 Task: Get the current traffic updates for Joshua Tree National Park.
Action: Key pressed <Key.caps_lock>J<Key.caps_lock>oshua<Key.space><Key.caps_lock>T<Key.caps_lock>ree<Key.space><Key.caps_lock>N<Key.caps_lock>t<Key.backspace>ational<Key.space><Key.caps_lock>P<Key.caps_lock>arkj<Key.backspace><Key.backspace>k
Screenshot: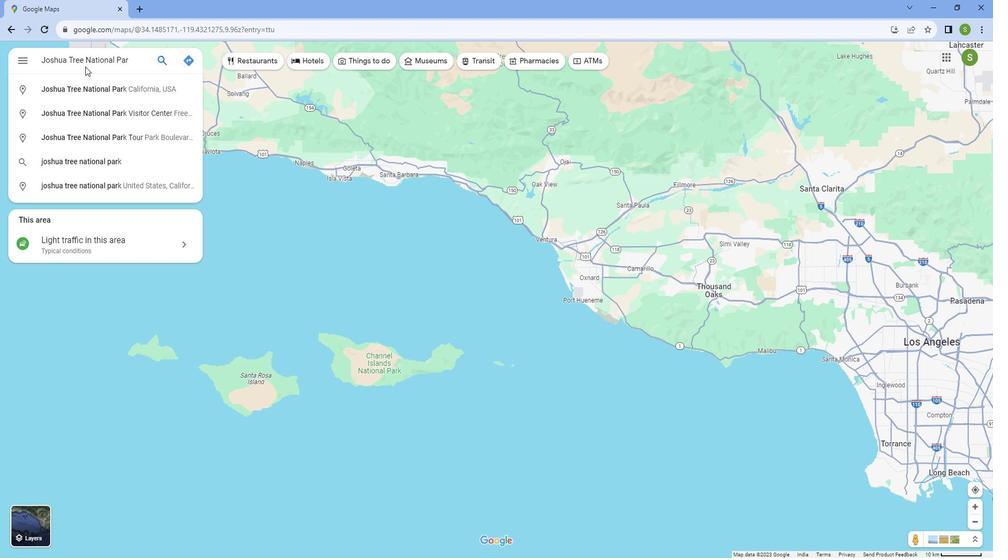 
Action: Mouse moved to (108, 82)
Screenshot: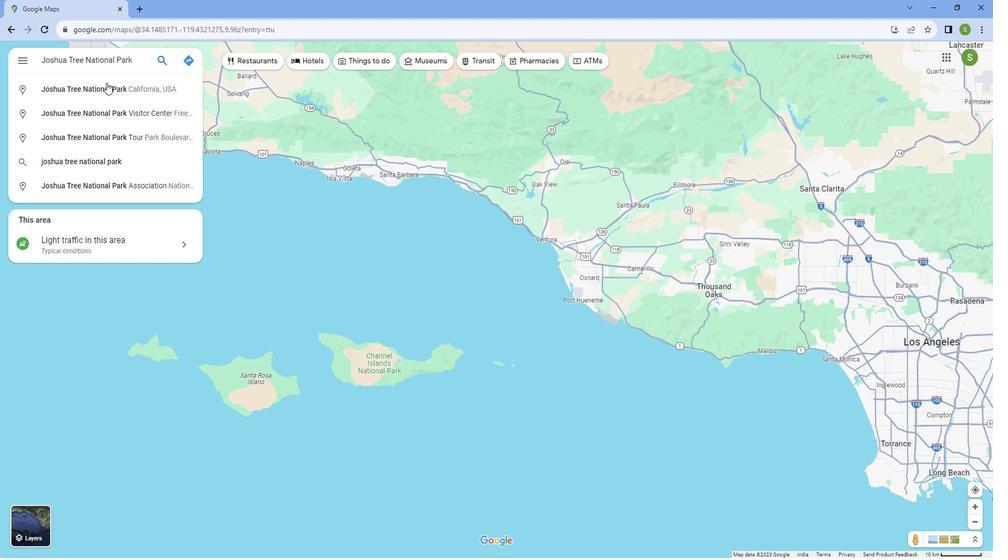 
Action: Mouse pressed left at (108, 82)
Screenshot: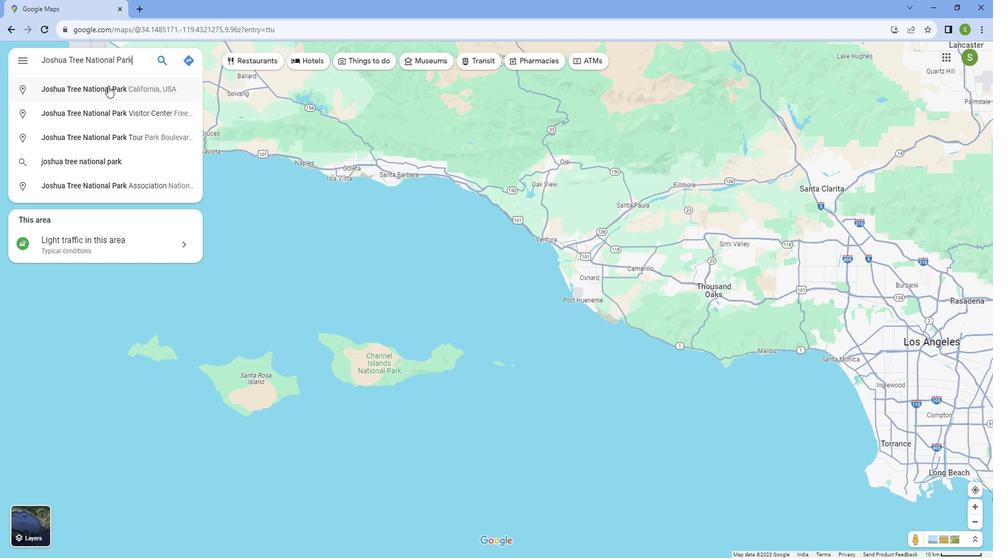
Action: Mouse moved to (117, 125)
Screenshot: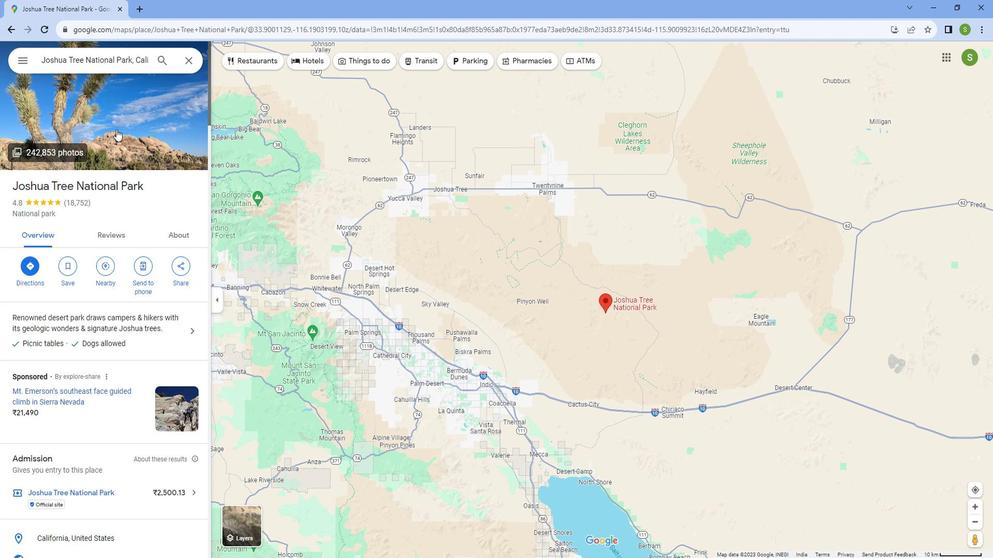 
Action: Mouse scrolled (117, 125) with delta (0, 0)
Screenshot: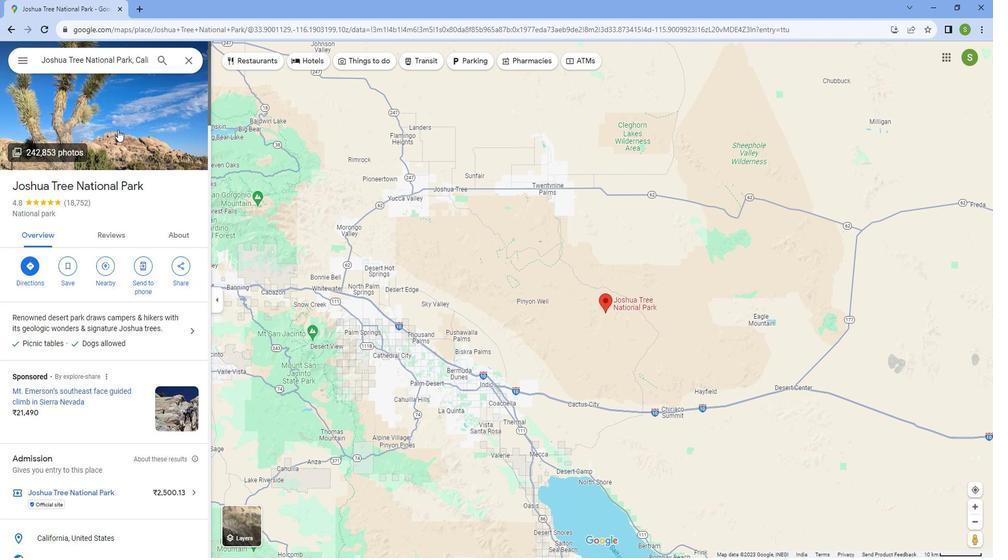 
Action: Mouse moved to (315, 498)
Screenshot: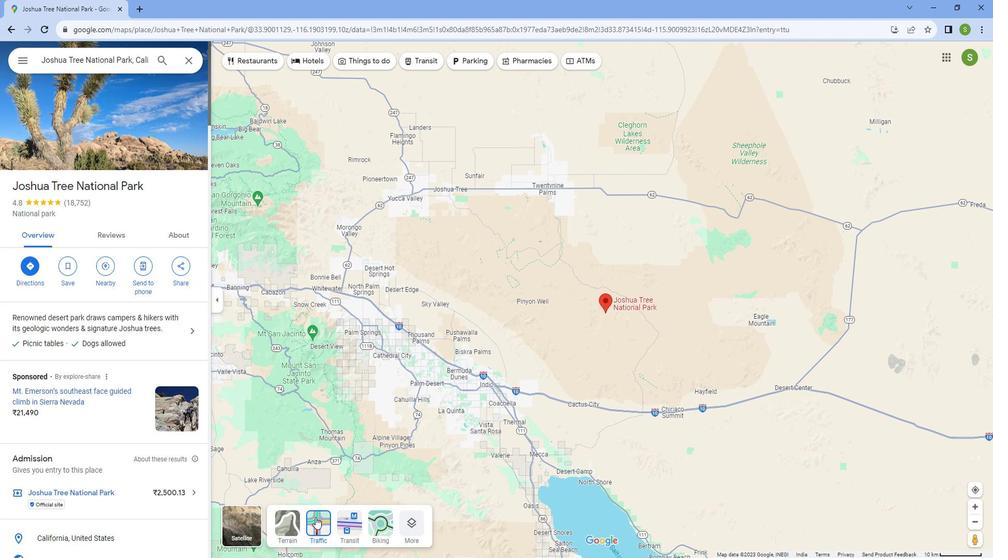 
Action: Mouse pressed left at (315, 498)
Screenshot: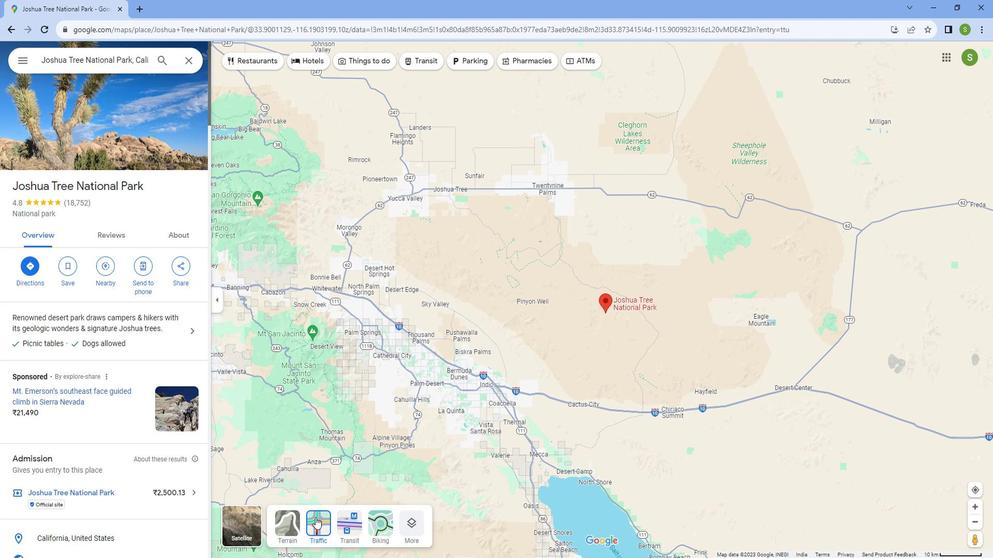
Action: Mouse moved to (330, 485)
Screenshot: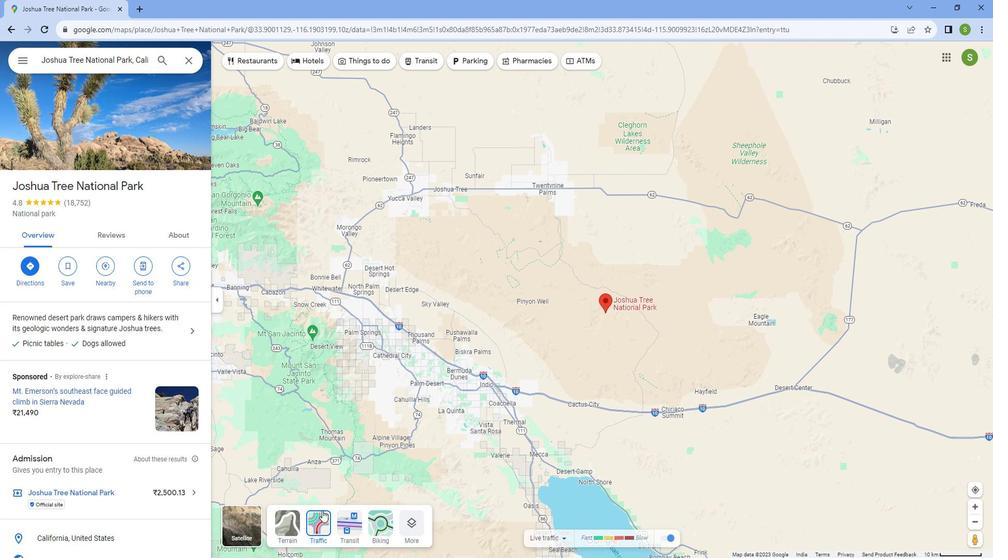 
Action: Mouse scrolled (330, 485) with delta (0, 0)
Screenshot: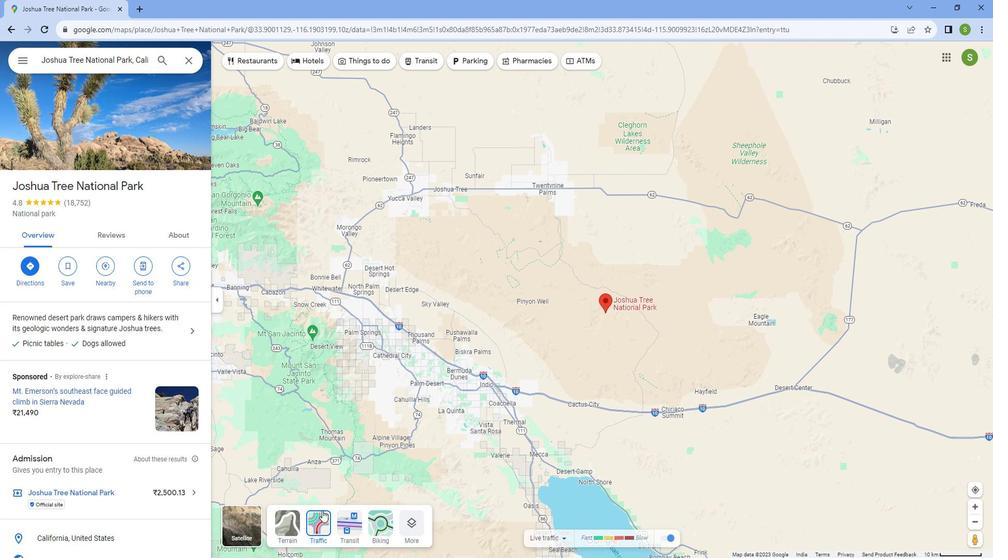
Action: Mouse moved to (493, 335)
Screenshot: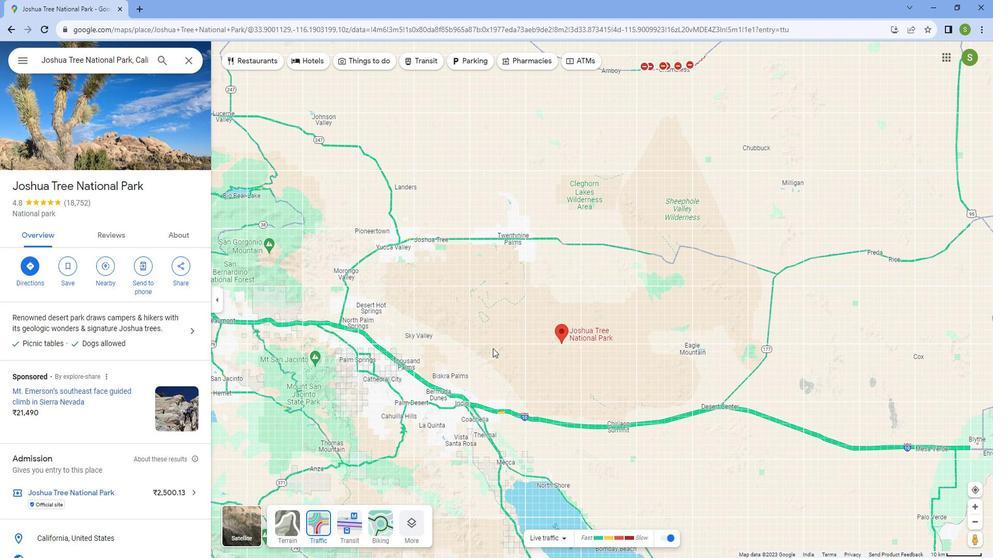 
Action: Mouse scrolled (493, 334) with delta (0, 0)
Screenshot: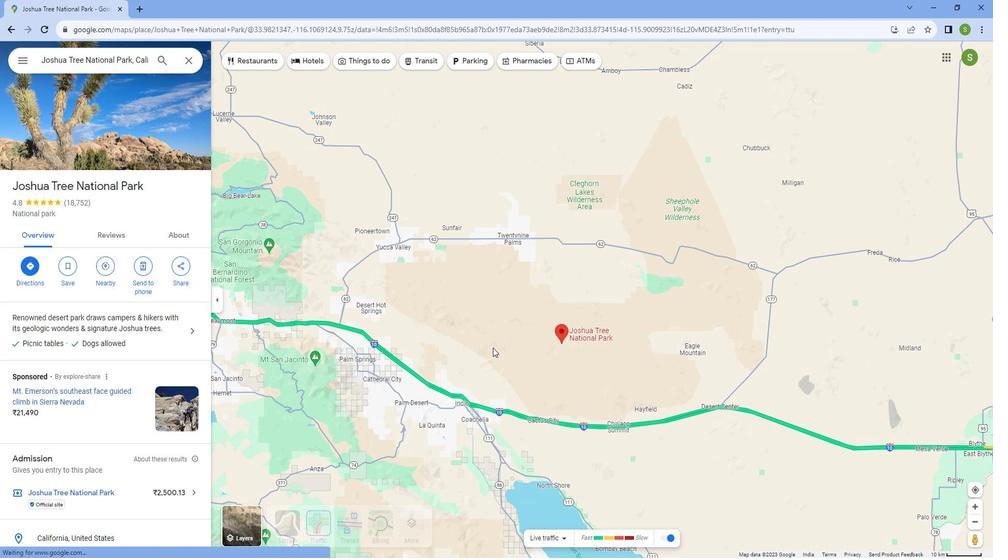 
Action: Mouse scrolled (493, 334) with delta (0, 0)
Screenshot: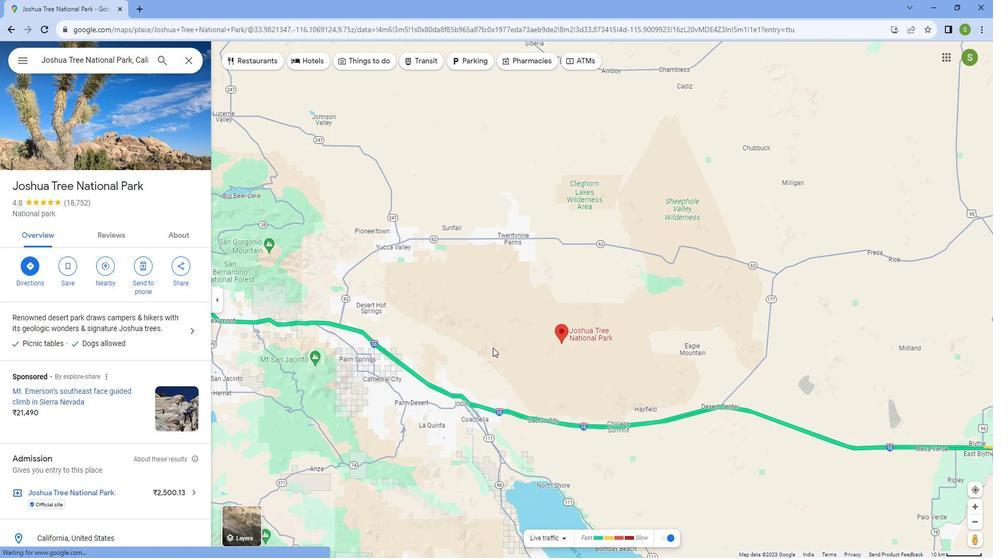 
Action: Mouse scrolled (493, 334) with delta (0, 0)
Screenshot: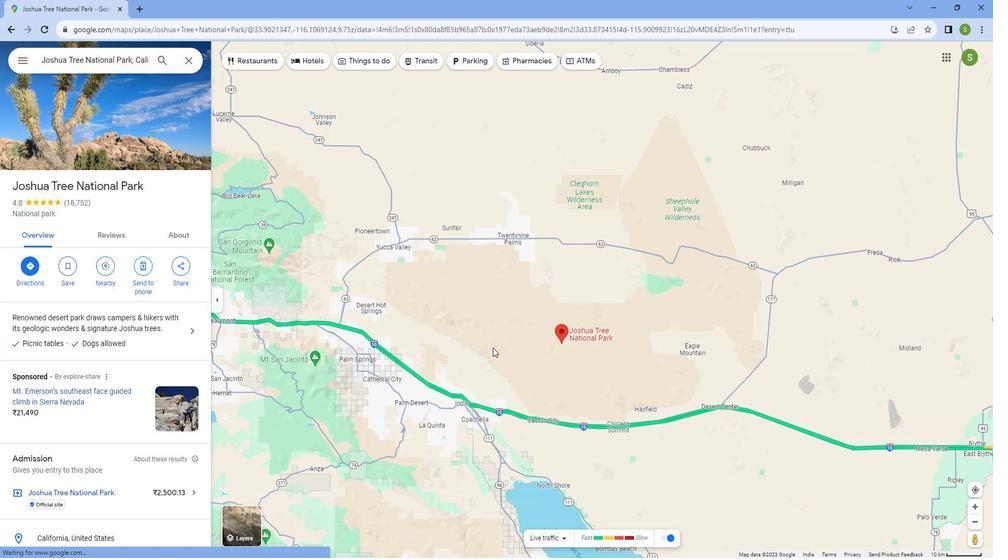 
Action: Mouse scrolled (493, 334) with delta (0, 0)
Screenshot: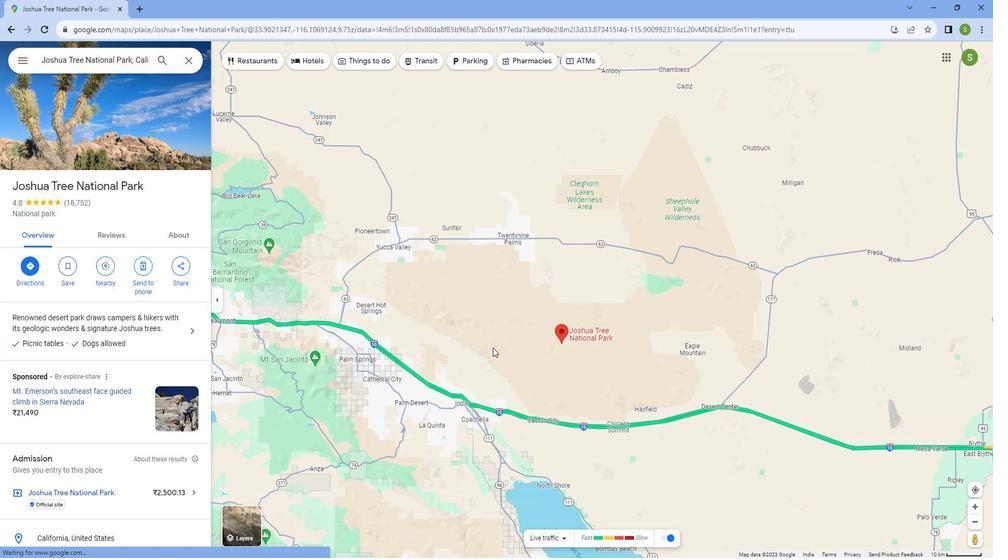 
Action: Mouse scrolled (493, 334) with delta (0, 0)
Screenshot: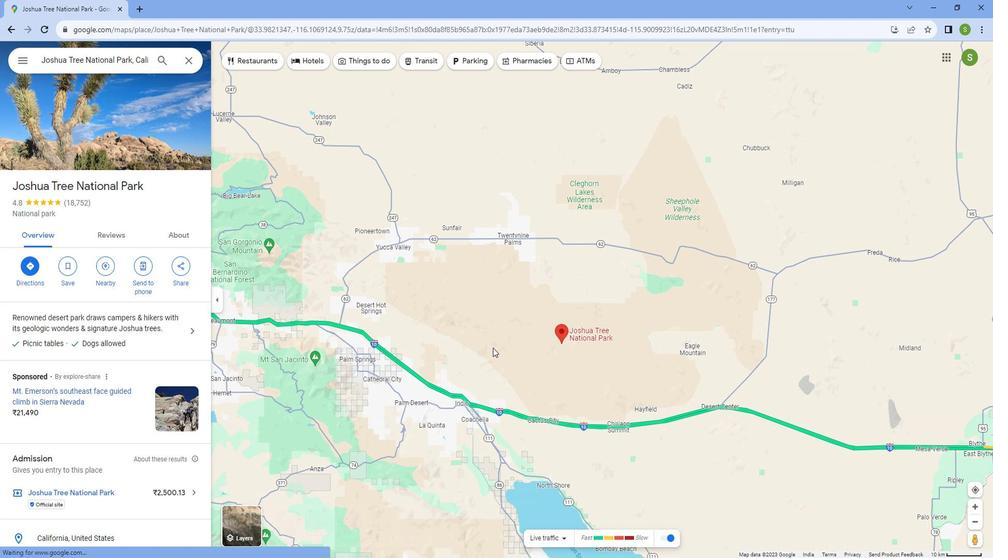 
Action: Mouse scrolled (493, 334) with delta (0, 0)
Screenshot: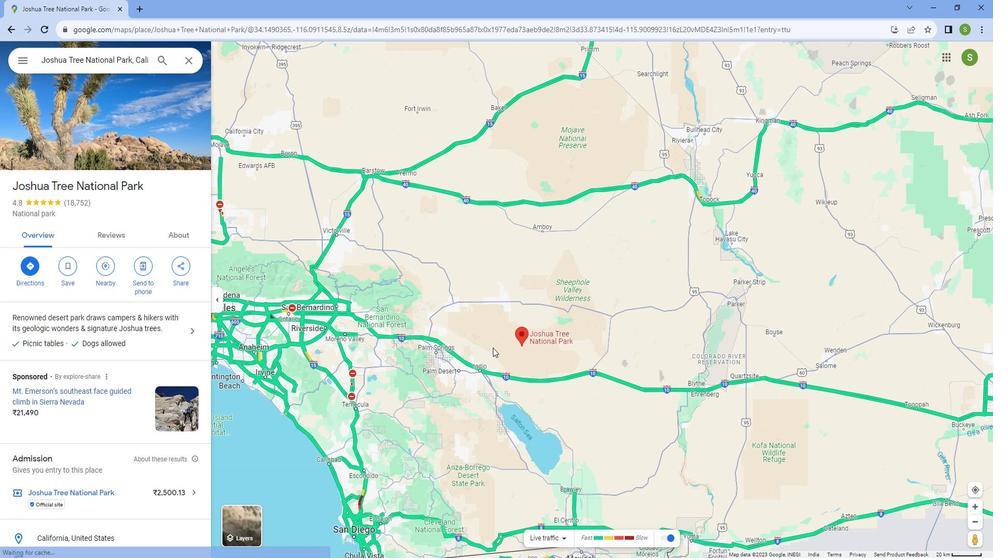 
Action: Mouse scrolled (493, 334) with delta (0, 0)
Screenshot: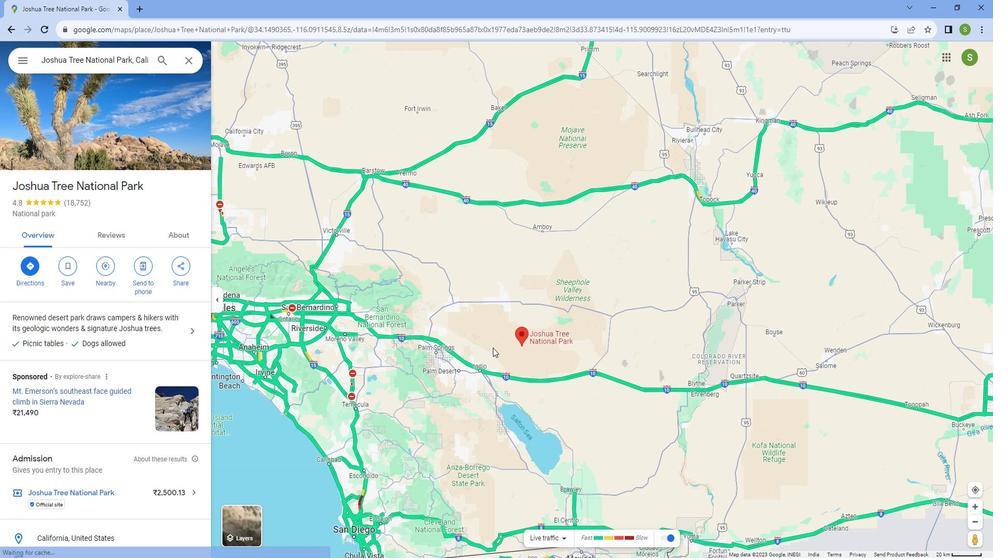 
Action: Mouse scrolled (493, 334) with delta (0, 0)
Screenshot: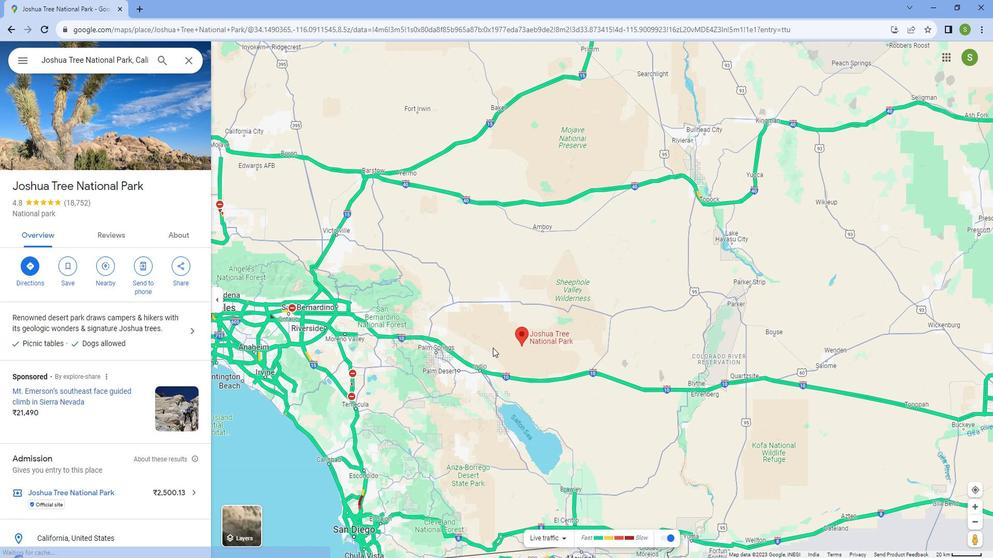 
Action: Mouse scrolled (493, 334) with delta (0, 0)
Screenshot: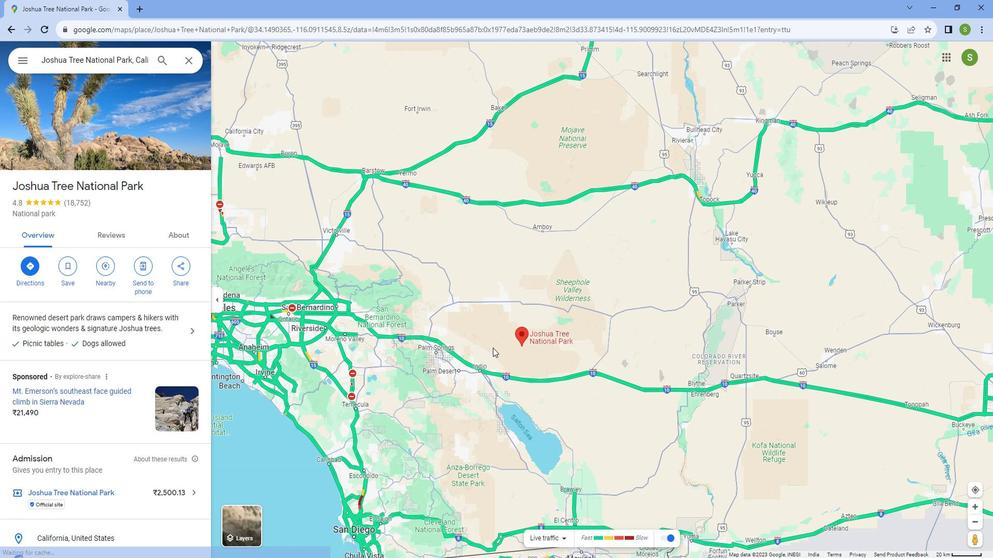 
Action: Mouse moved to (377, 317)
Screenshot: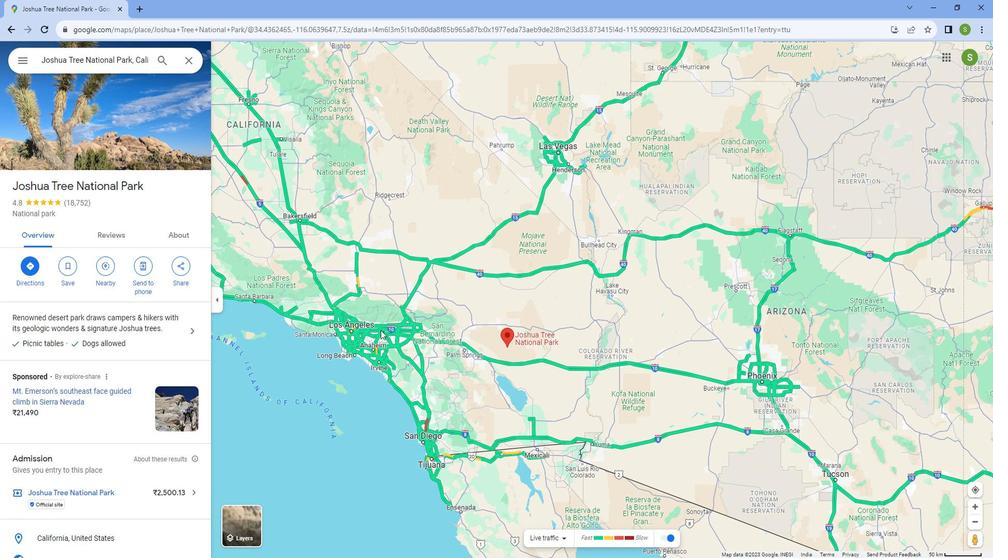 
Action: Mouse scrolled (377, 317) with delta (0, 0)
Screenshot: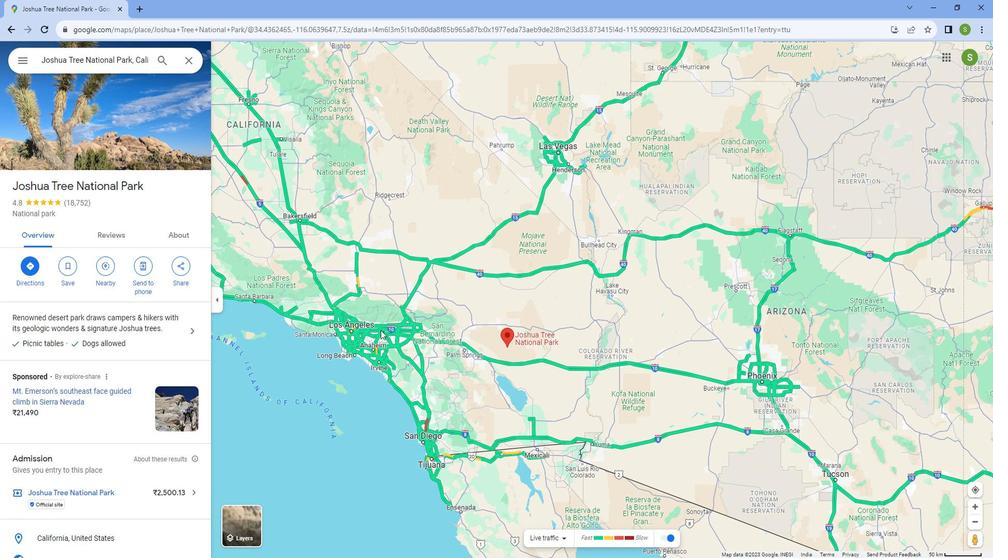 
Action: Mouse scrolled (377, 317) with delta (0, 0)
Screenshot: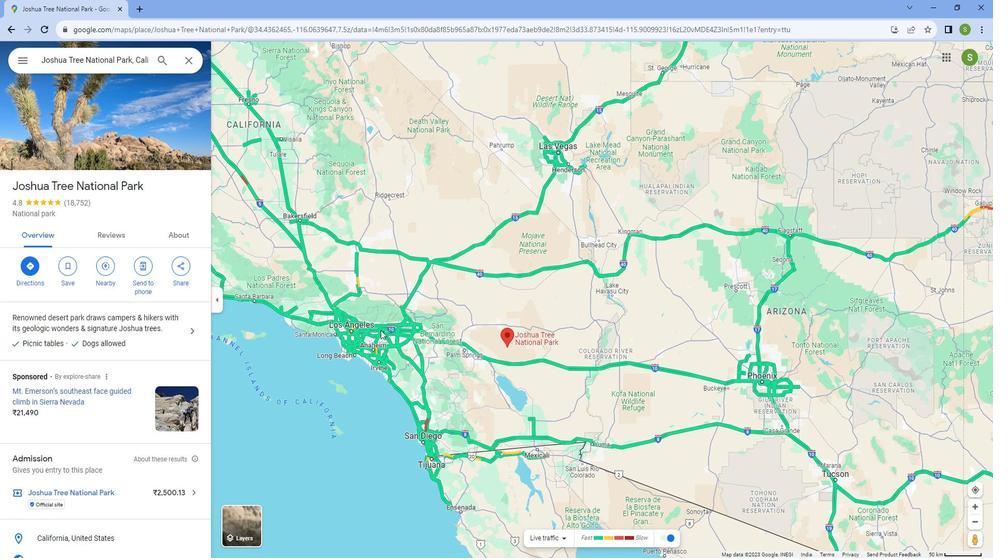 
Action: Mouse scrolled (377, 317) with delta (0, 0)
Screenshot: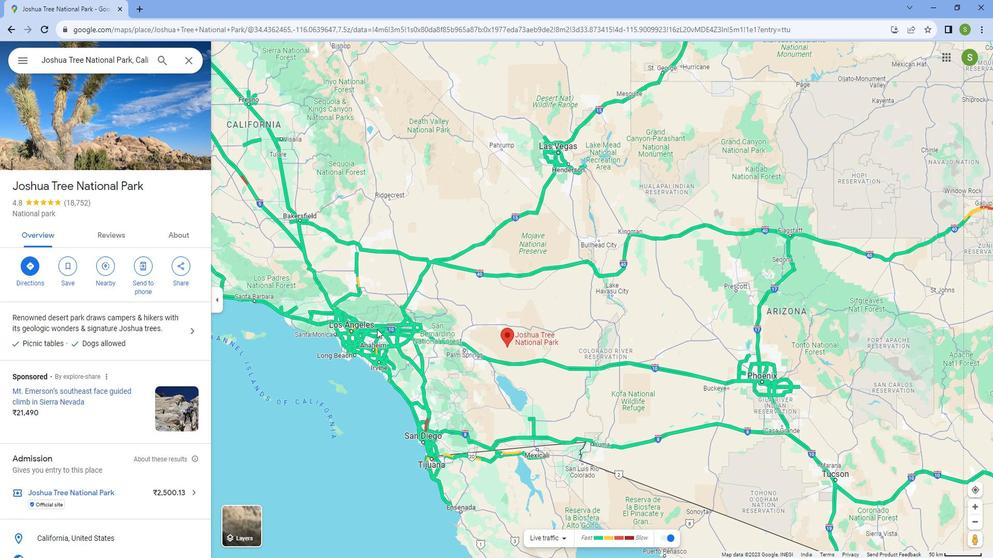 
Action: Mouse scrolled (377, 317) with delta (0, 0)
Screenshot: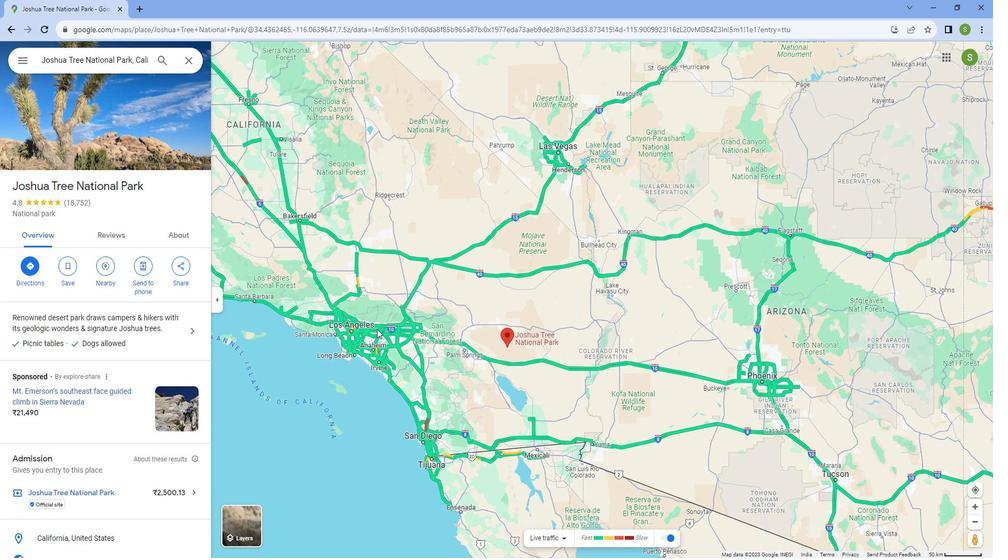 
Action: Mouse moved to (377, 317)
Screenshot: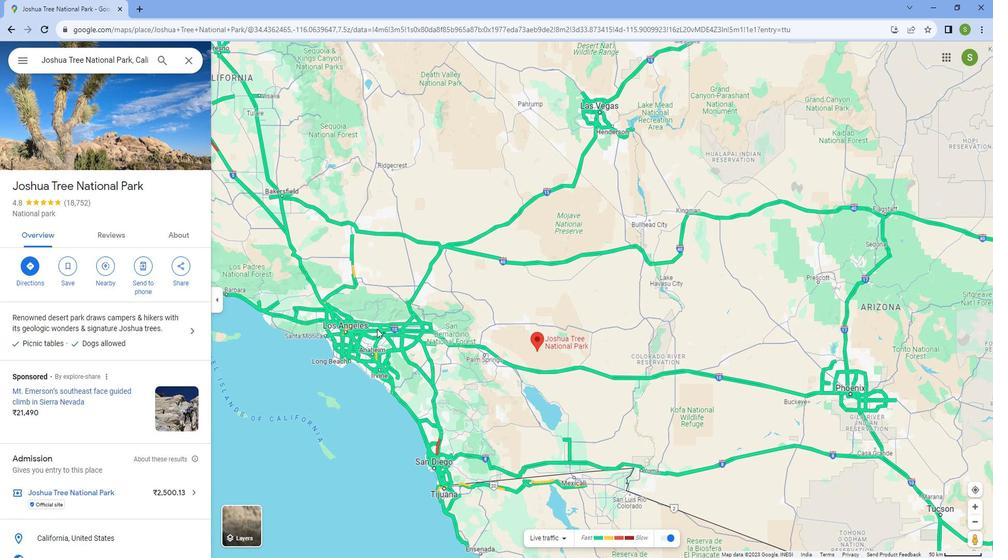 
Action: Mouse scrolled (377, 316) with delta (0, 0)
Screenshot: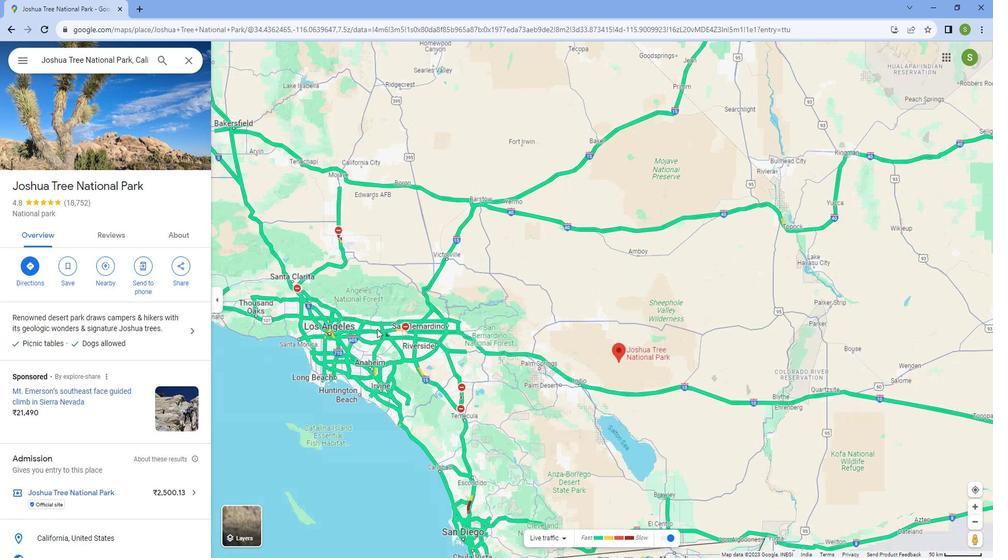 
Action: Mouse scrolled (377, 317) with delta (0, 0)
Screenshot: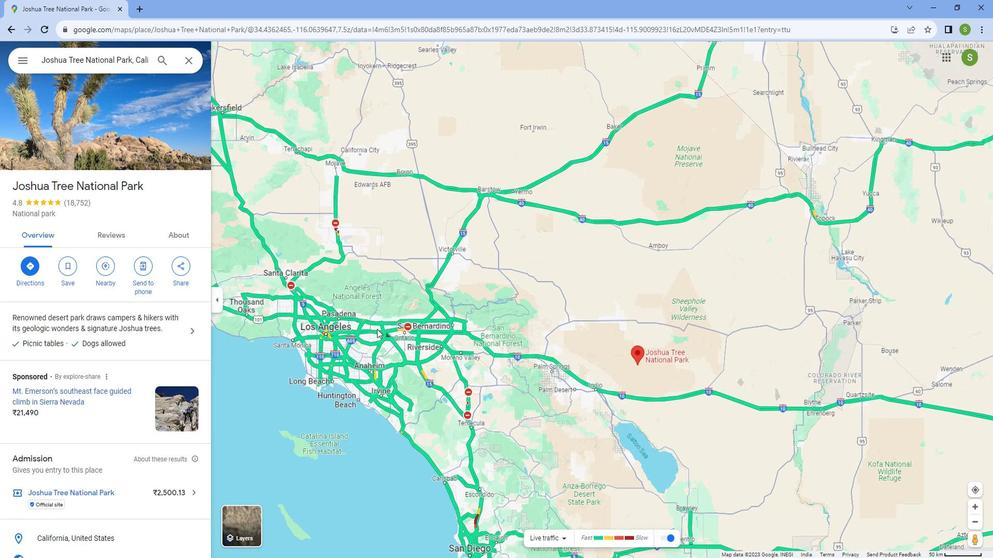
Action: Mouse scrolled (377, 317) with delta (0, 0)
Screenshot: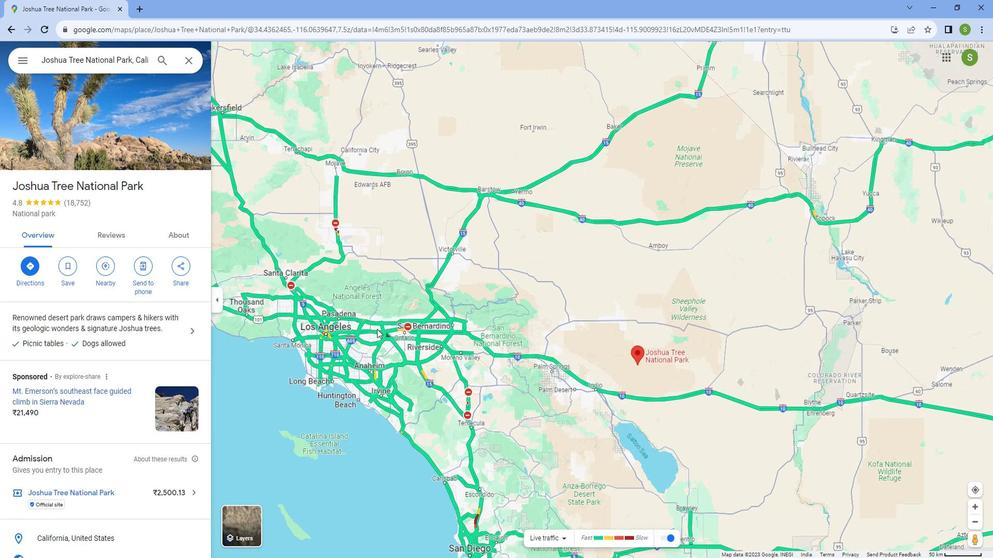 
Action: Mouse scrolled (377, 317) with delta (0, 0)
Screenshot: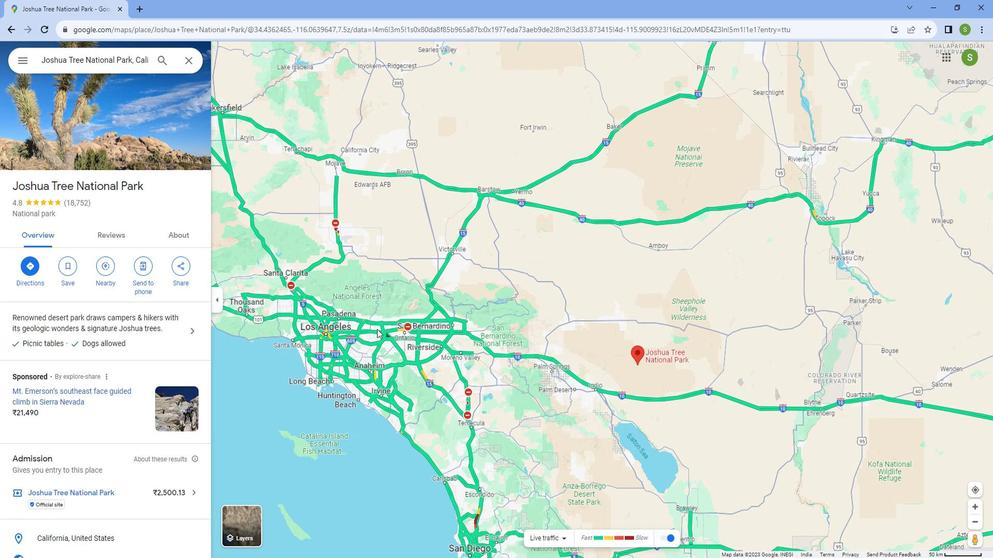
Action: Mouse scrolled (377, 317) with delta (0, 0)
Screenshot: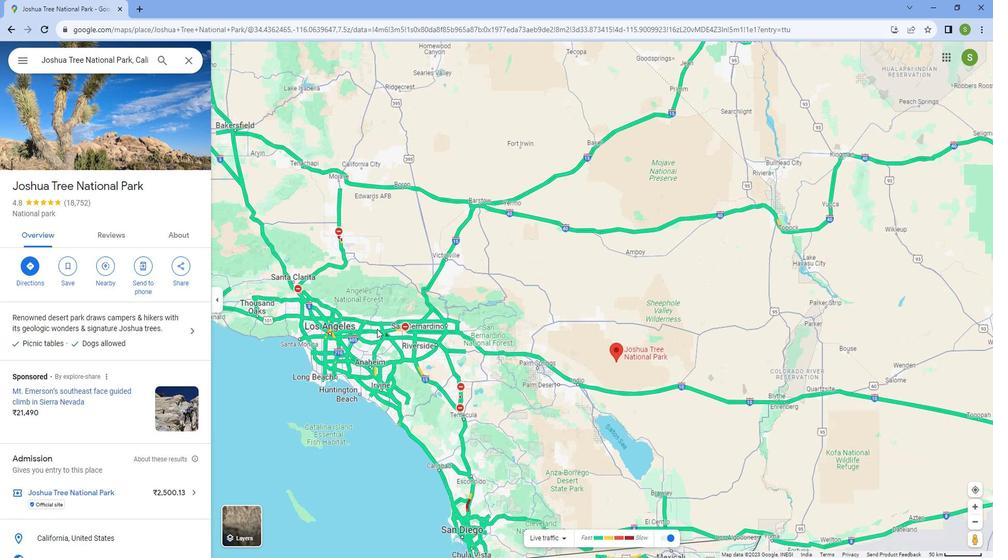 
Action: Mouse scrolled (377, 317) with delta (0, 0)
Screenshot: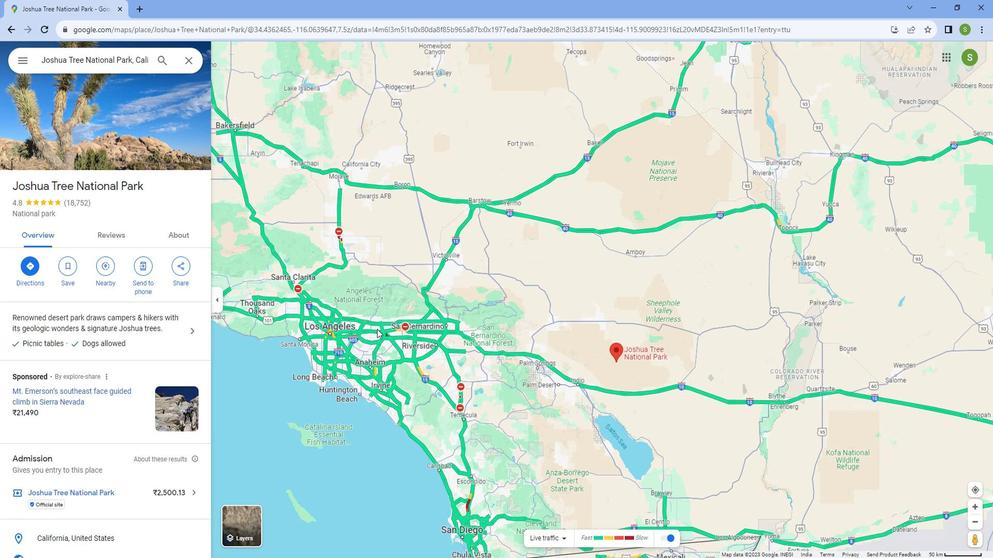 
Action: Mouse scrolled (377, 317) with delta (0, 0)
Screenshot: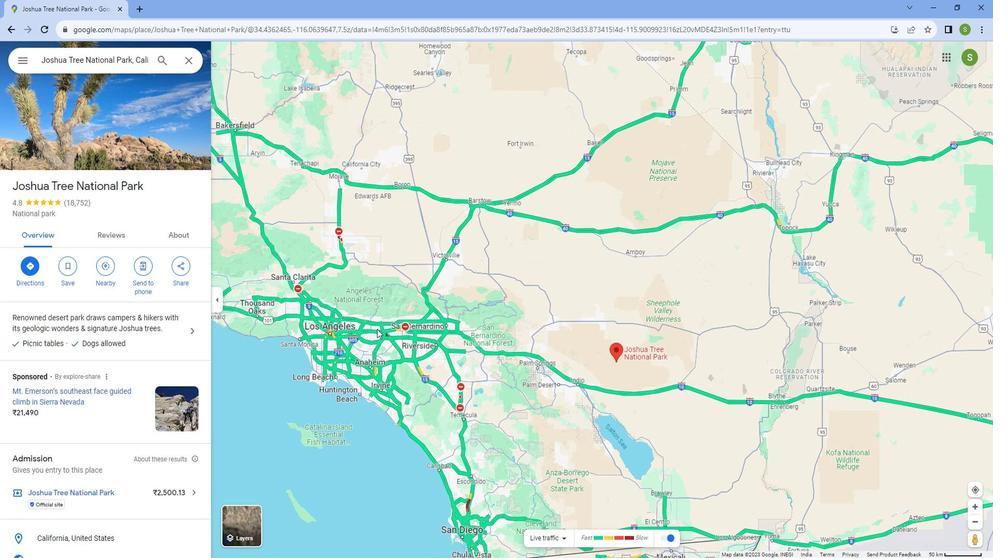 
Action: Mouse scrolled (377, 317) with delta (0, 0)
Screenshot: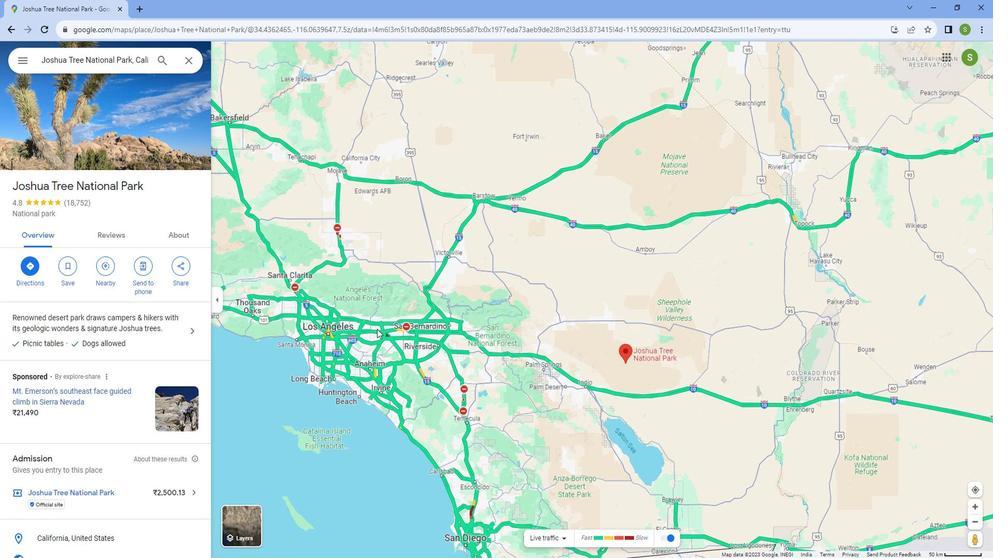 
Action: Mouse scrolled (377, 317) with delta (0, 0)
Screenshot: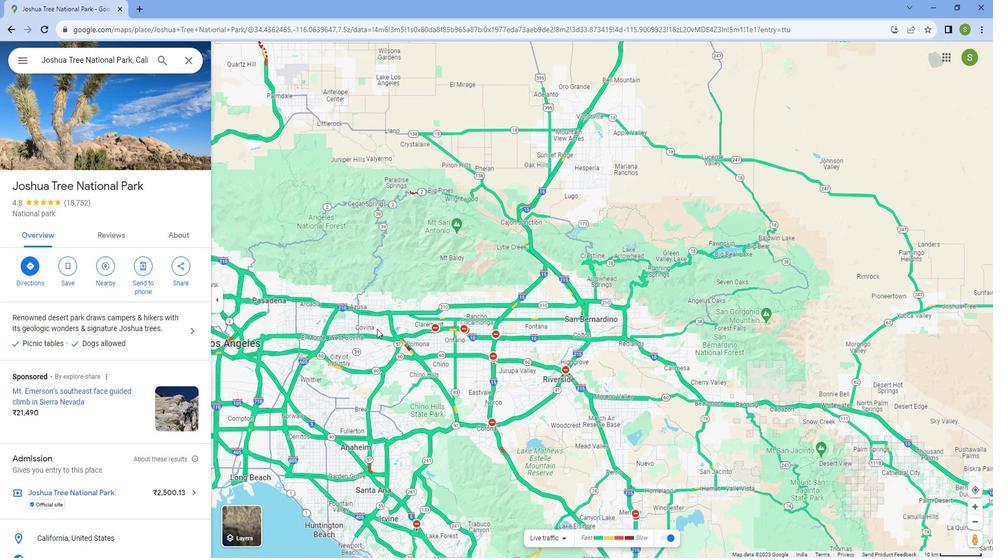 
Action: Mouse scrolled (377, 317) with delta (0, 0)
Screenshot: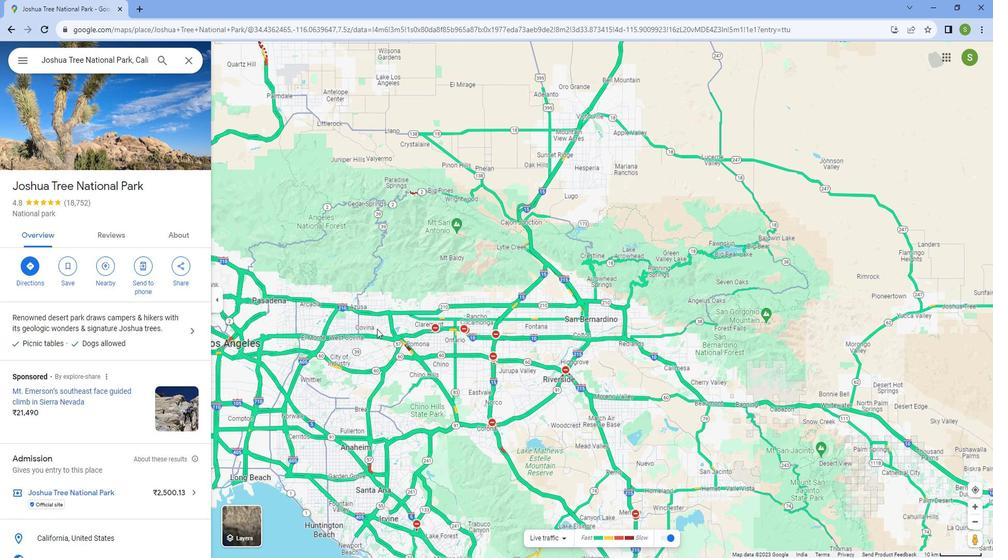 
Action: Mouse scrolled (377, 317) with delta (0, 0)
Screenshot: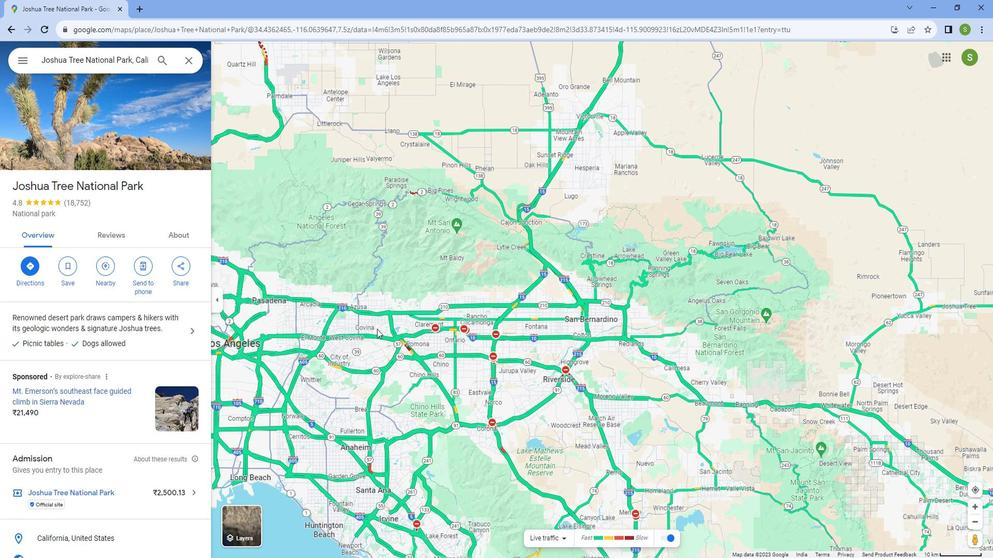 
Action: Mouse scrolled (377, 317) with delta (0, 0)
Screenshot: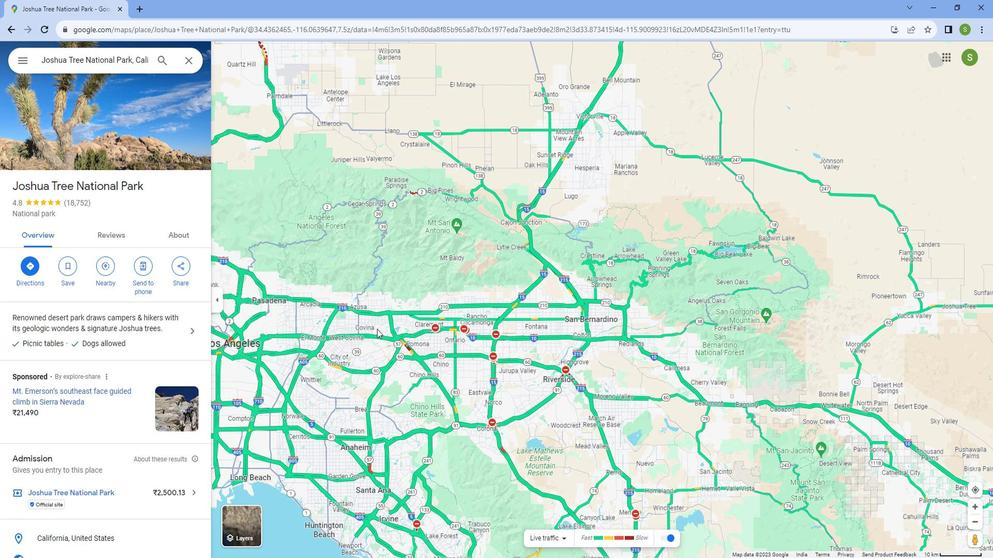 
Action: Mouse scrolled (377, 316) with delta (0, 0)
Screenshot: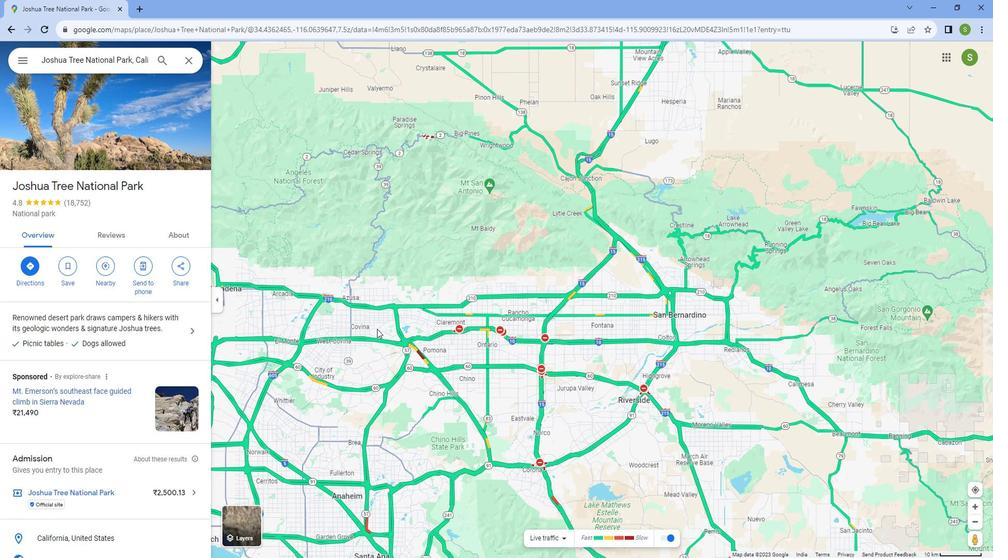 
Action: Mouse scrolled (377, 316) with delta (0, 0)
Screenshot: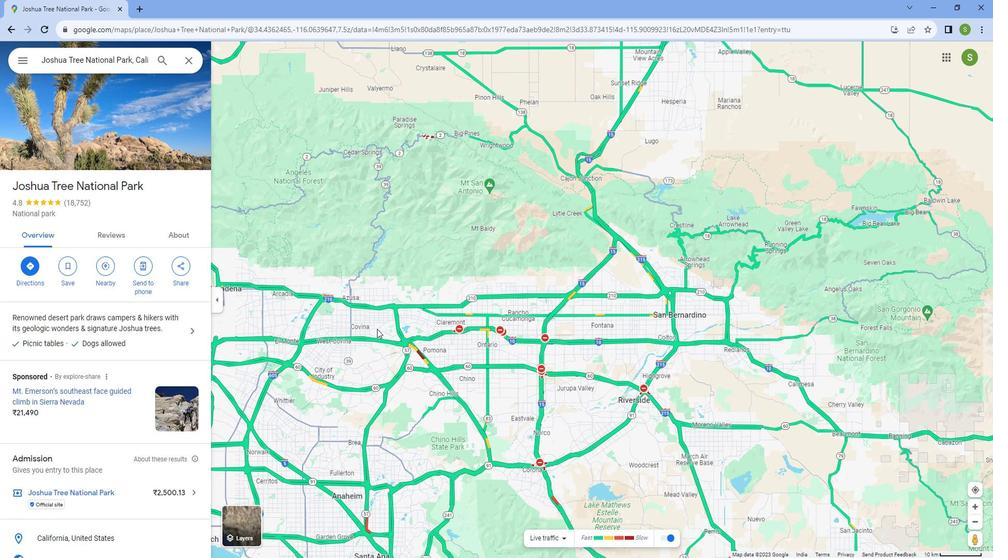 
Action: Mouse scrolled (377, 316) with delta (0, 0)
Screenshot: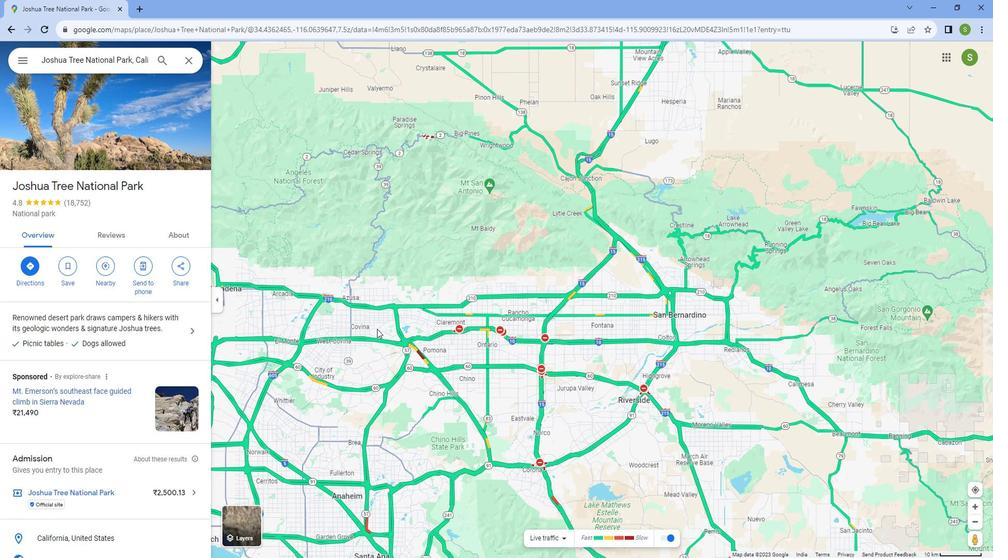 
Action: Mouse scrolled (377, 316) with delta (0, 0)
Screenshot: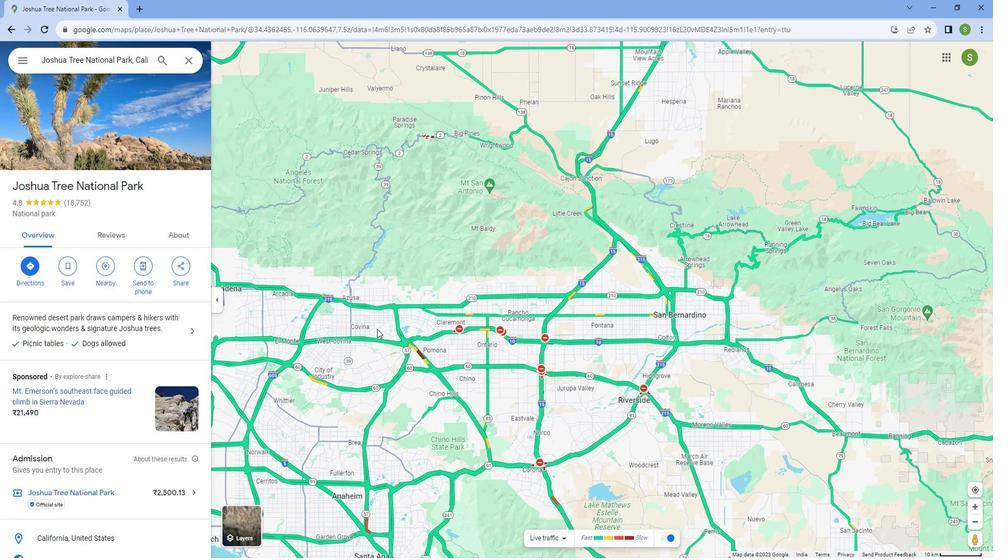 
Action: Mouse scrolled (377, 316) with delta (0, 0)
Screenshot: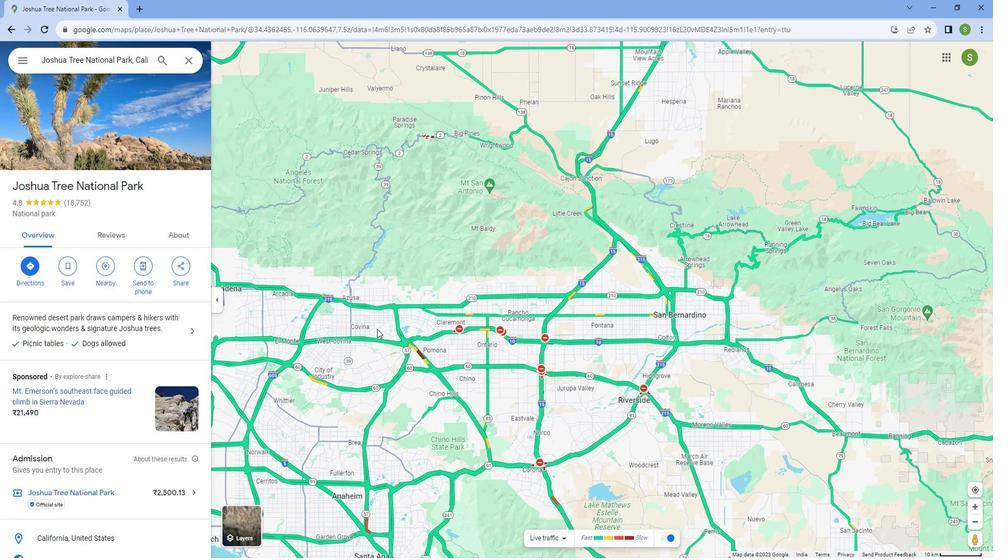 
Action: Mouse scrolled (377, 316) with delta (0, 0)
Screenshot: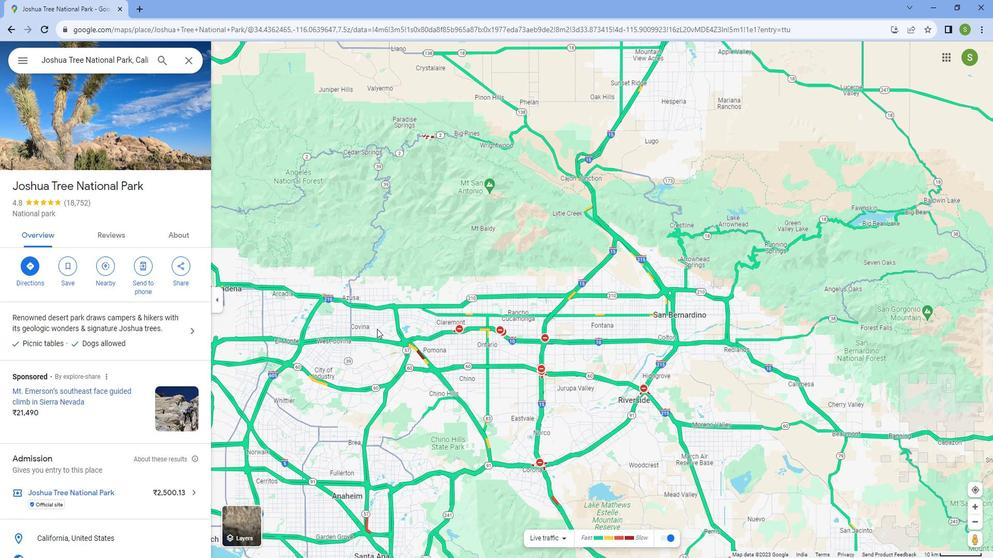 
Action: Mouse scrolled (377, 316) with delta (0, 0)
Screenshot: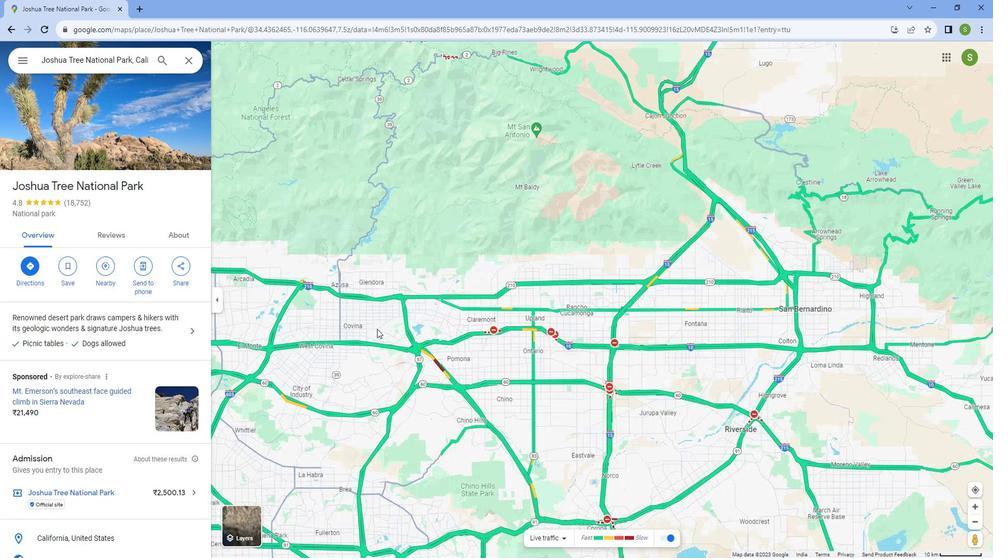 
Action: Mouse scrolled (377, 316) with delta (0, 0)
Screenshot: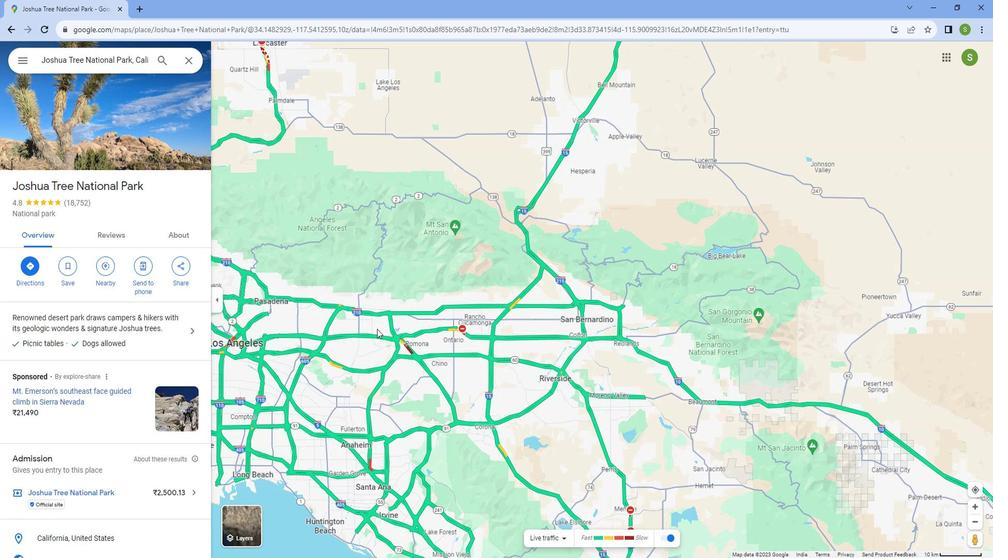 
Action: Mouse scrolled (377, 316) with delta (0, 0)
Screenshot: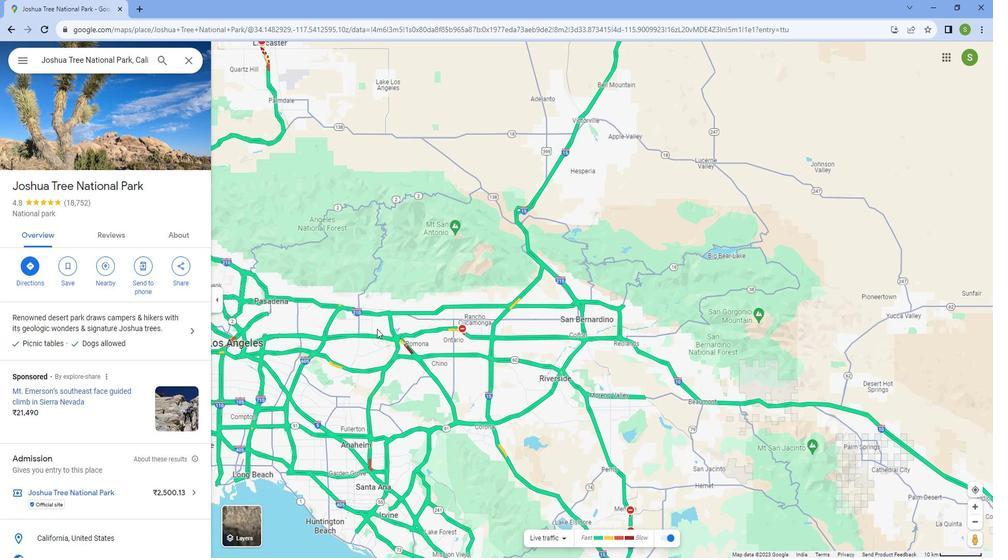 
Action: Mouse scrolled (377, 316) with delta (0, 0)
Screenshot: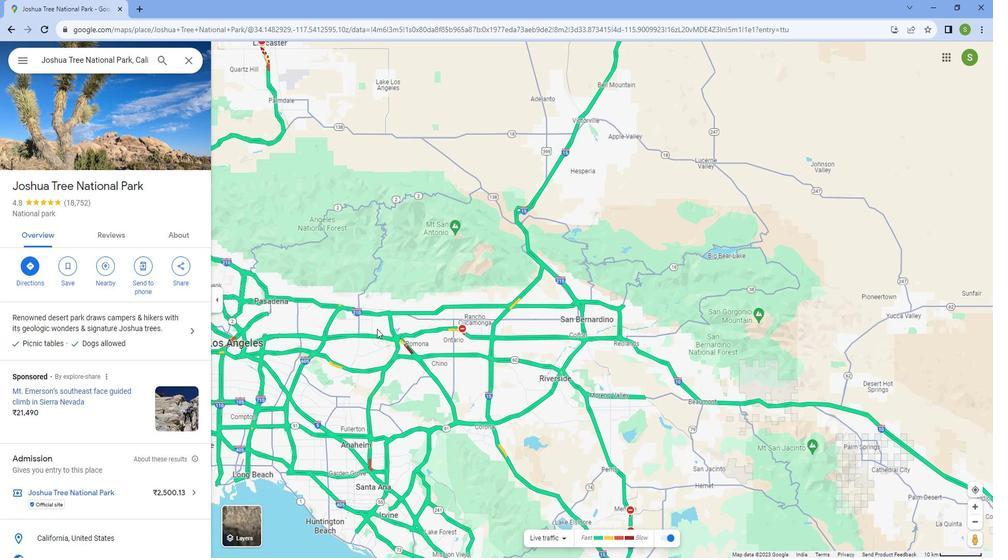 
Action: Mouse scrolled (377, 316) with delta (0, 0)
Screenshot: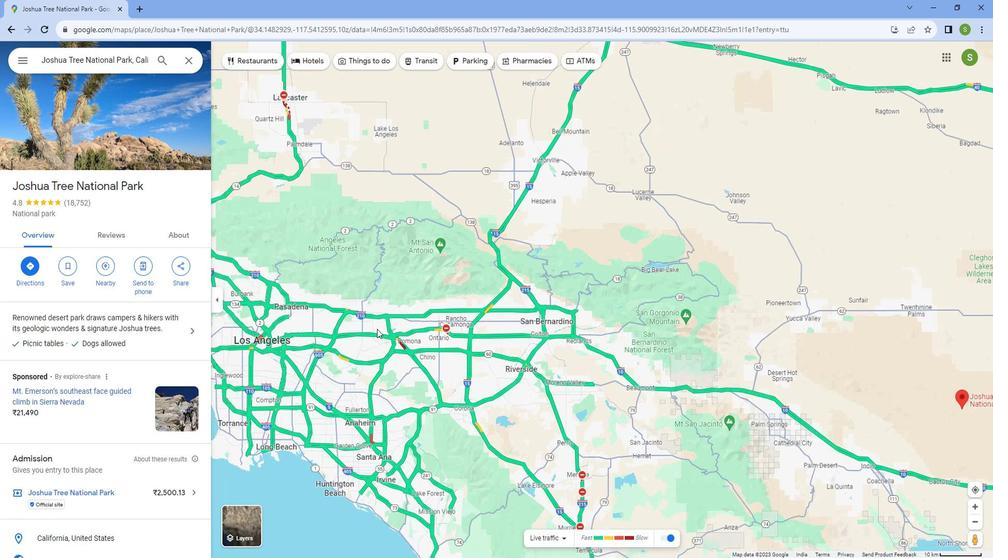 
Action: Mouse scrolled (377, 316) with delta (0, 0)
Screenshot: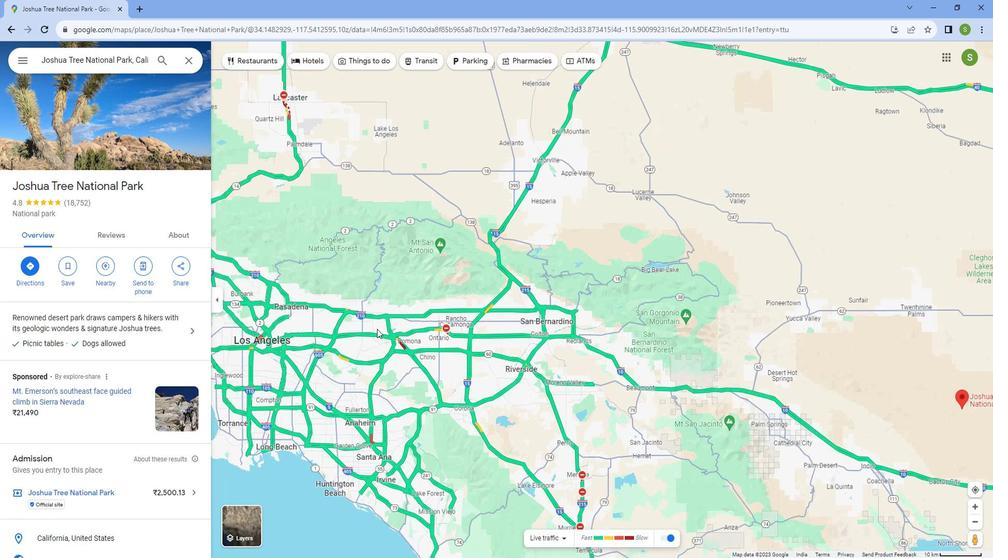
Action: Mouse scrolled (377, 316) with delta (0, 0)
Screenshot: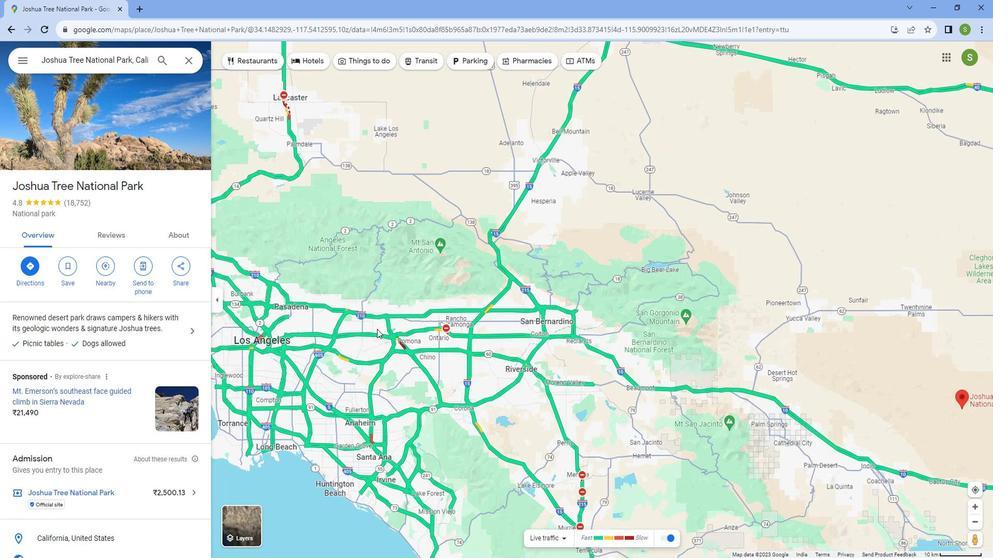 
Action: Mouse scrolled (377, 316) with delta (0, 0)
Screenshot: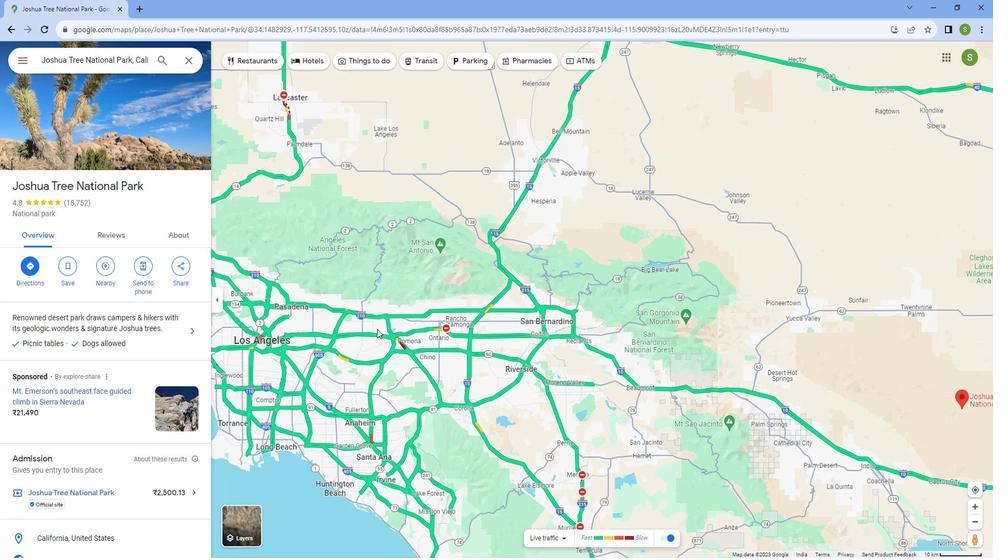 
Action: Mouse moved to (843, 224)
Screenshot: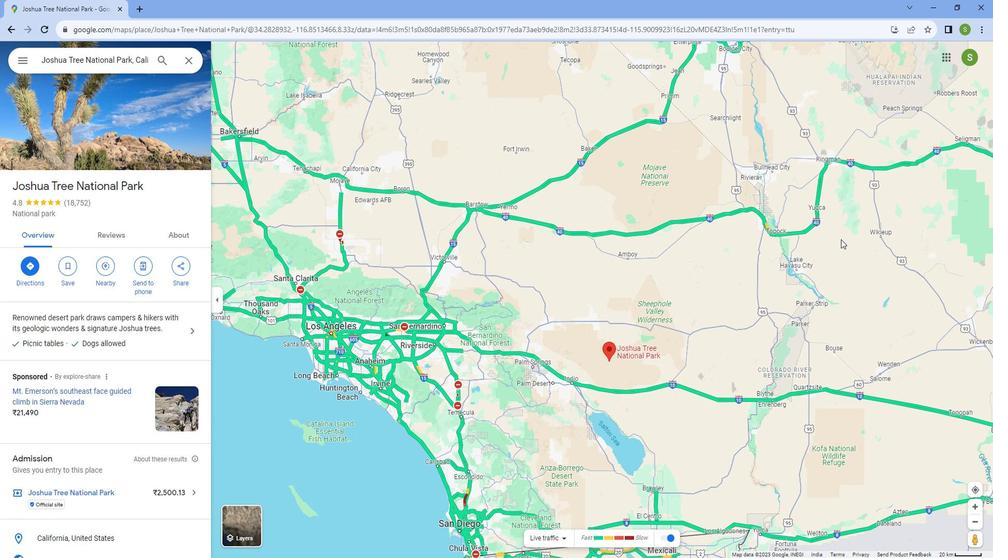 
Action: Mouse scrolled (843, 225) with delta (0, 0)
Screenshot: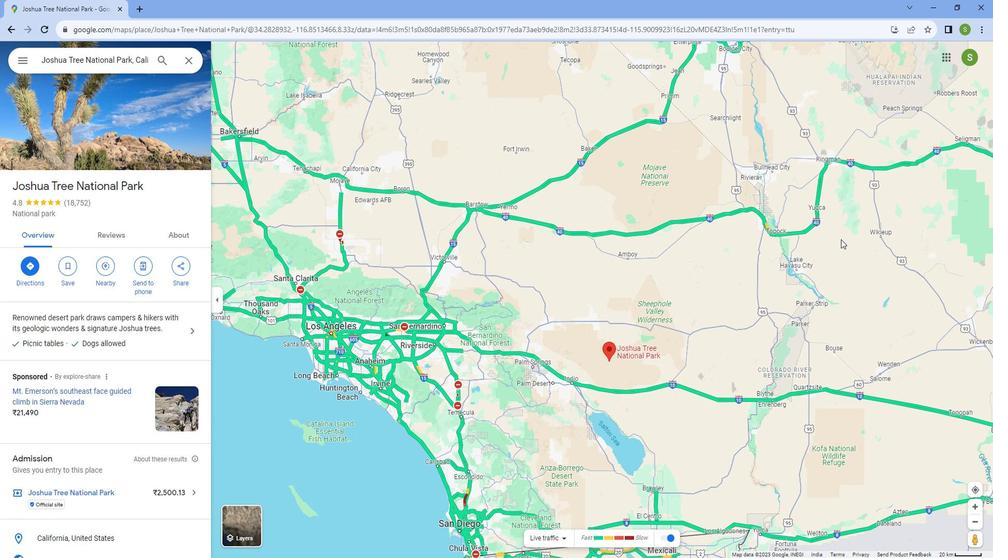 
Action: Mouse moved to (843, 219)
Screenshot: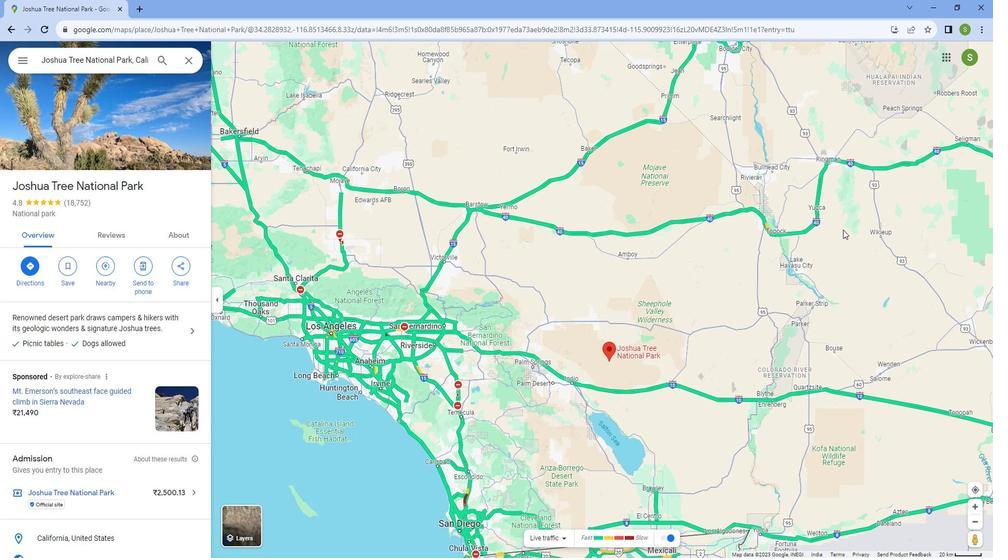 
Action: Mouse scrolled (843, 220) with delta (0, 0)
Screenshot: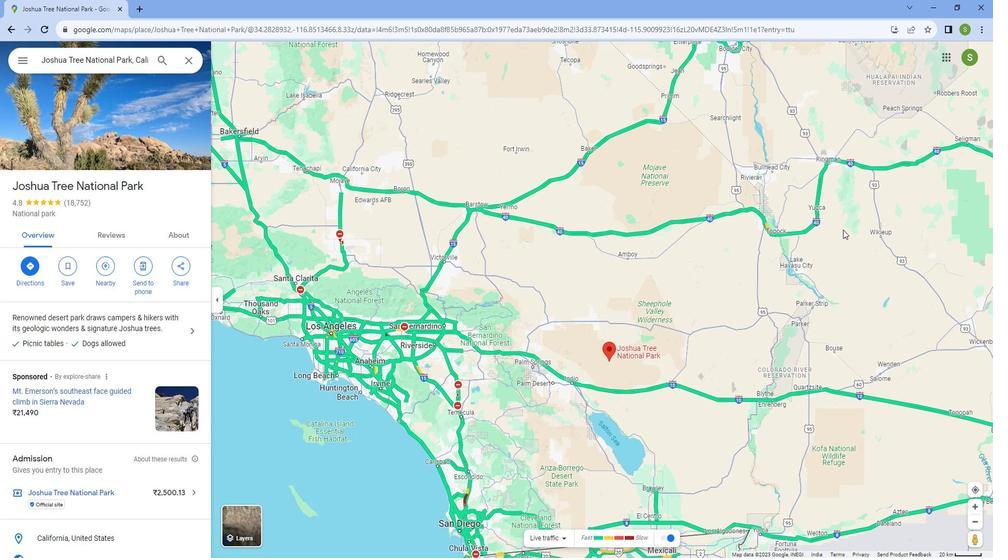 
Action: Mouse scrolled (843, 220) with delta (0, 0)
Screenshot: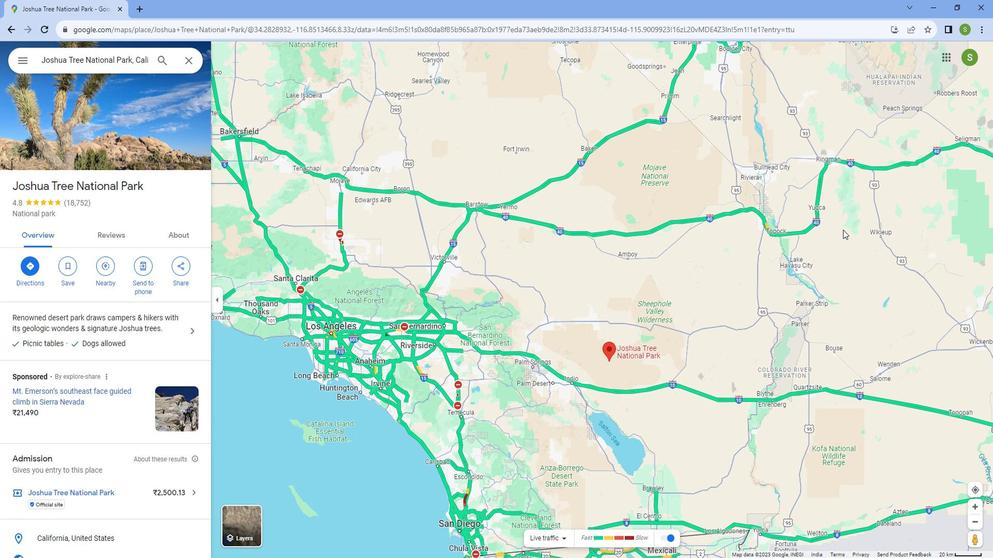 
Action: Mouse moved to (841, 217)
Screenshot: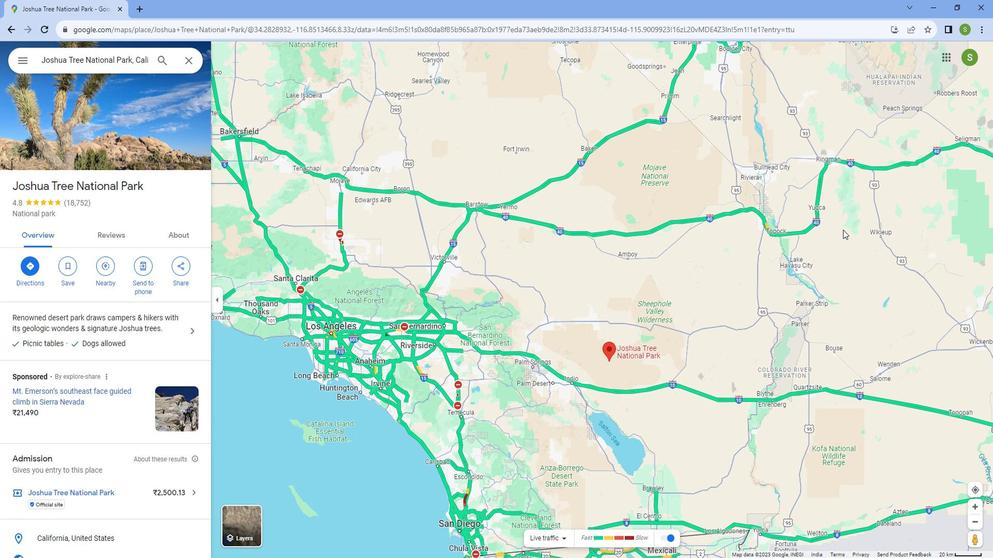 
Action: Mouse scrolled (841, 218) with delta (0, 0)
Screenshot: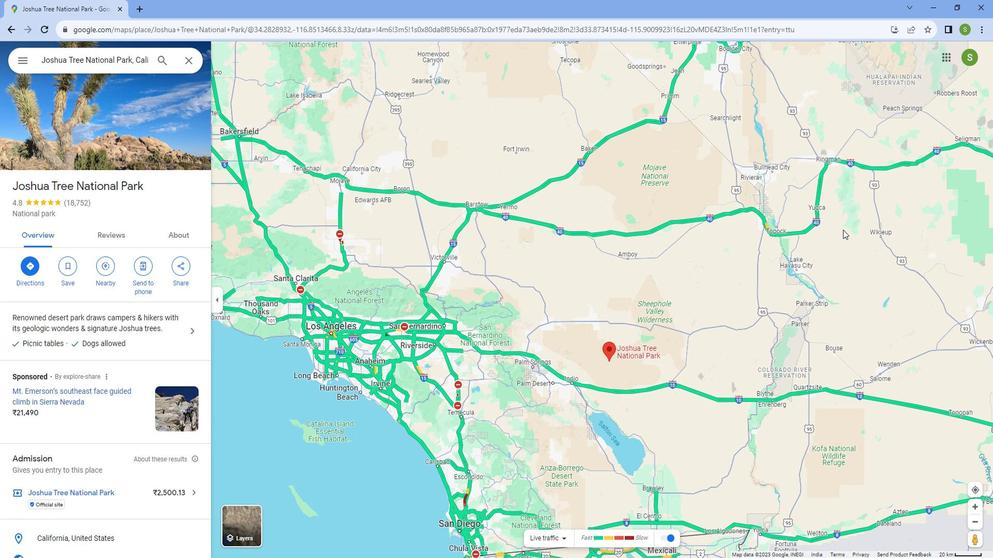 
Action: Mouse moved to (829, 213)
Screenshot: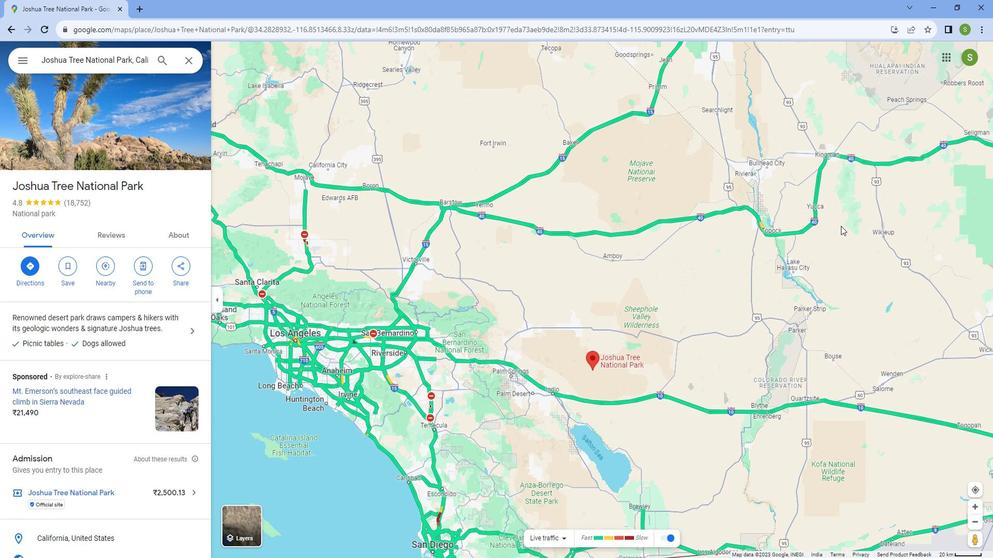 
Action: Mouse scrolled (829, 213) with delta (0, 0)
Screenshot: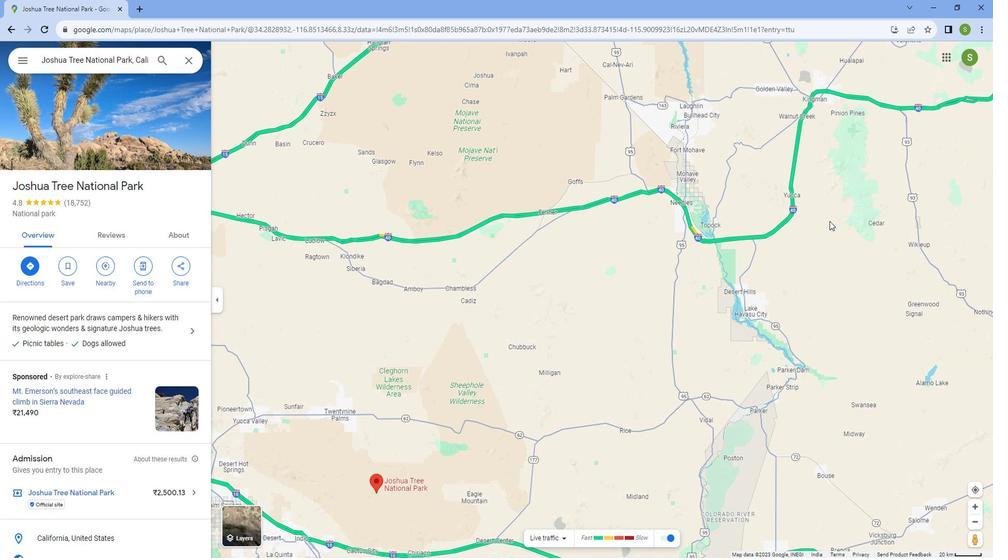 
Action: Mouse scrolled (829, 213) with delta (0, 0)
Screenshot: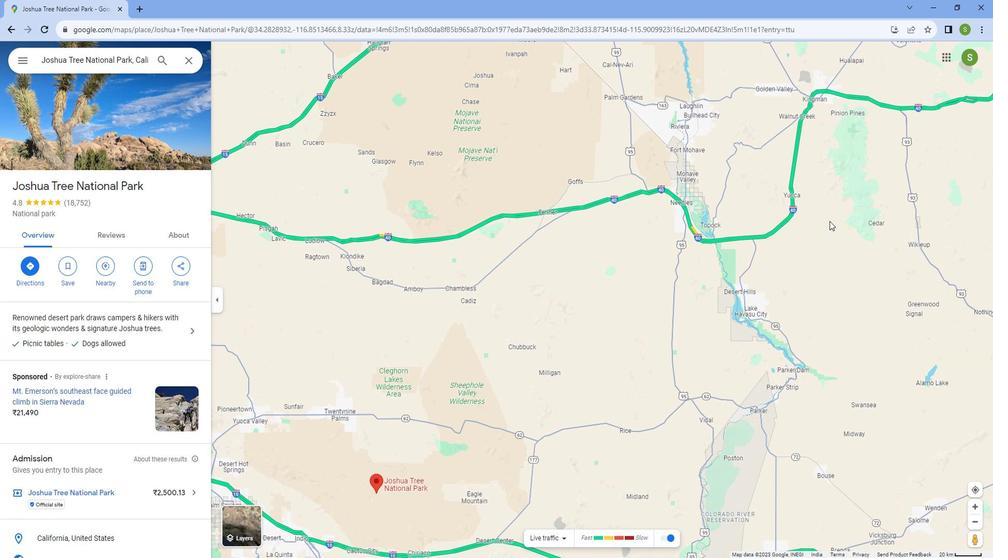 
Action: Mouse scrolled (829, 213) with delta (0, 0)
Screenshot: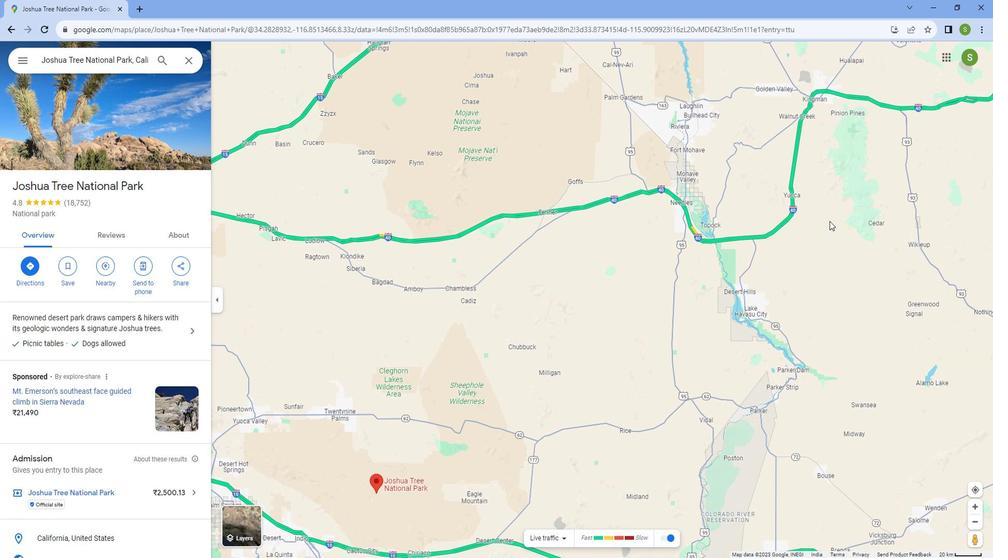 
Action: Mouse scrolled (829, 213) with delta (0, 0)
Screenshot: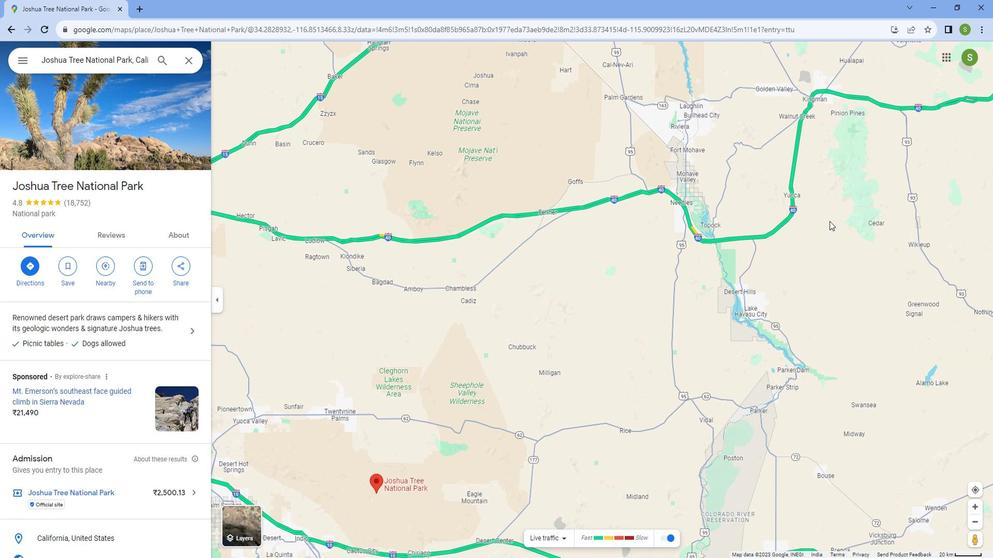 
Action: Mouse scrolled (829, 213) with delta (0, 0)
Screenshot: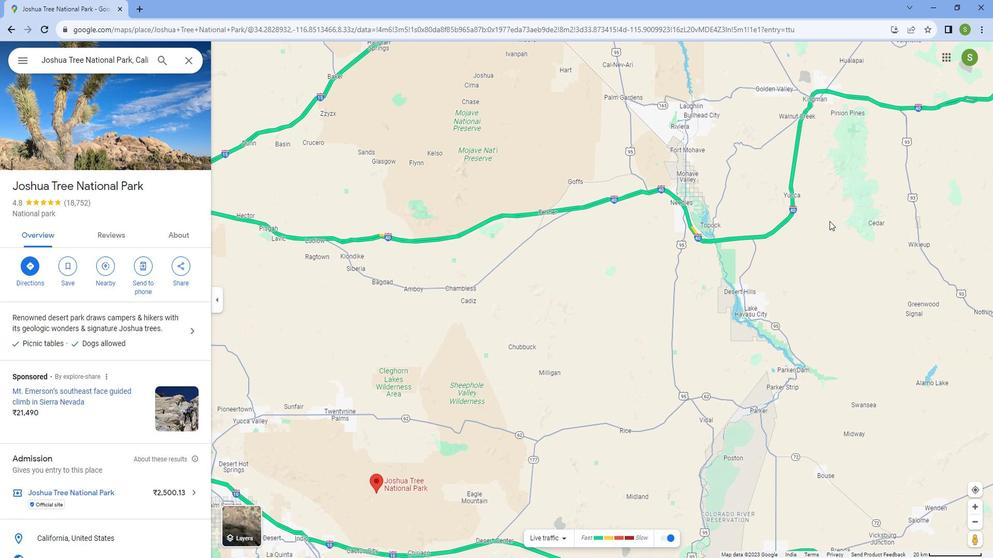 
Action: Mouse scrolled (829, 213) with delta (0, 0)
Screenshot: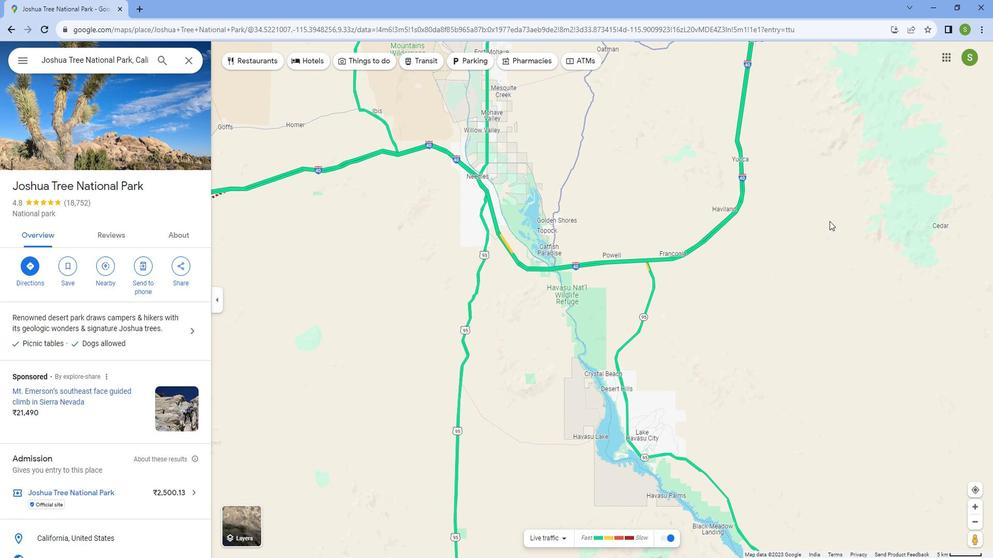 
Action: Mouse scrolled (829, 213) with delta (0, 0)
Screenshot: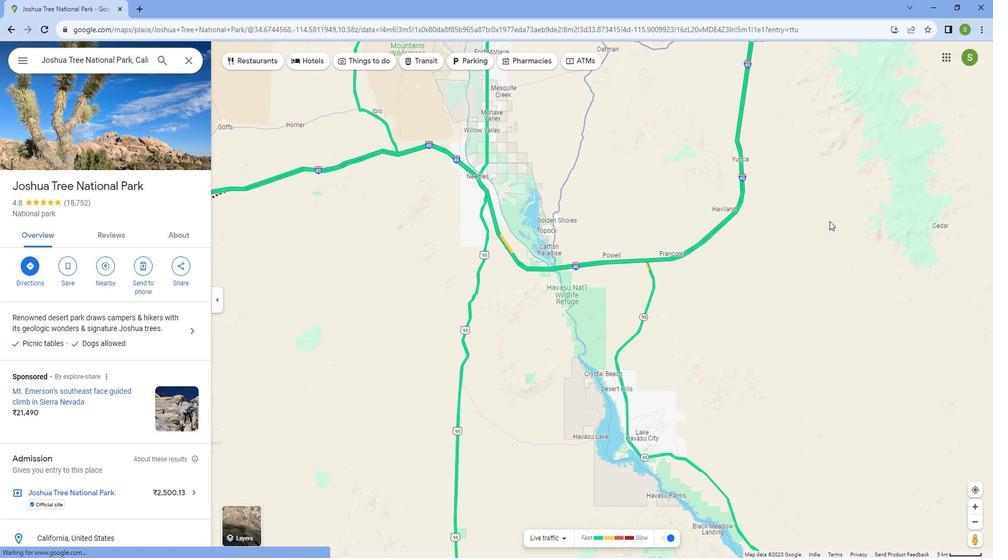 
Action: Mouse scrolled (829, 213) with delta (0, 0)
Screenshot: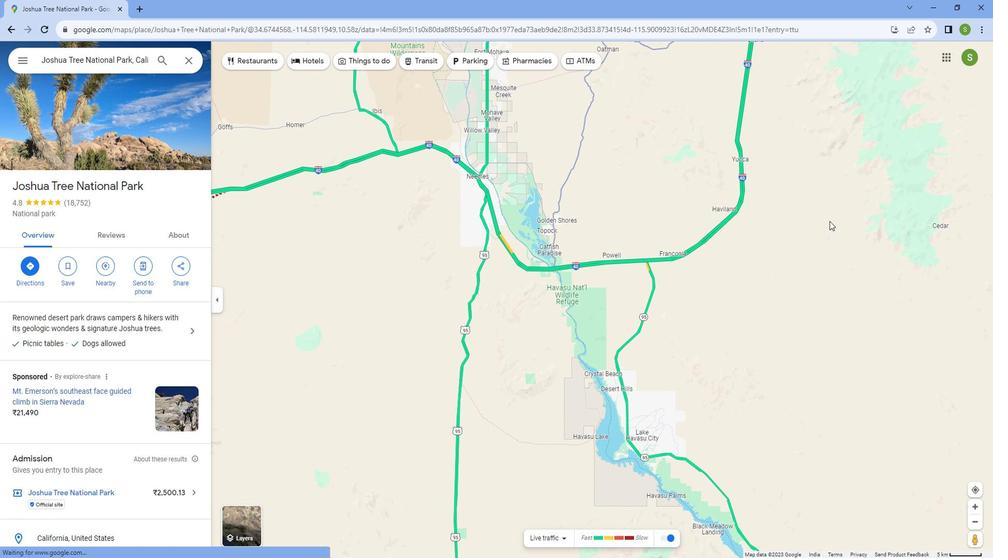 
Action: Mouse scrolled (829, 213) with delta (0, 0)
Screenshot: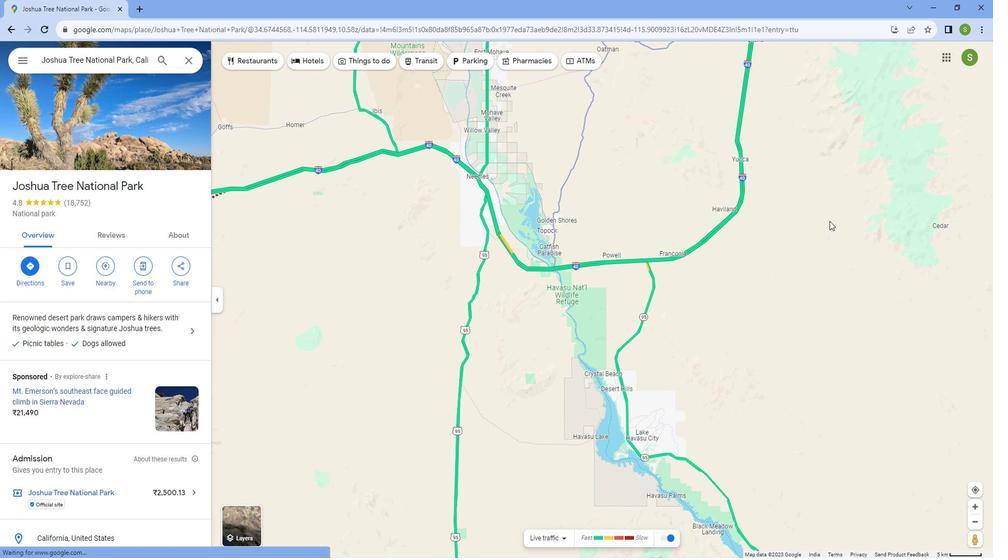 
Action: Mouse scrolled (829, 213) with delta (0, 0)
Screenshot: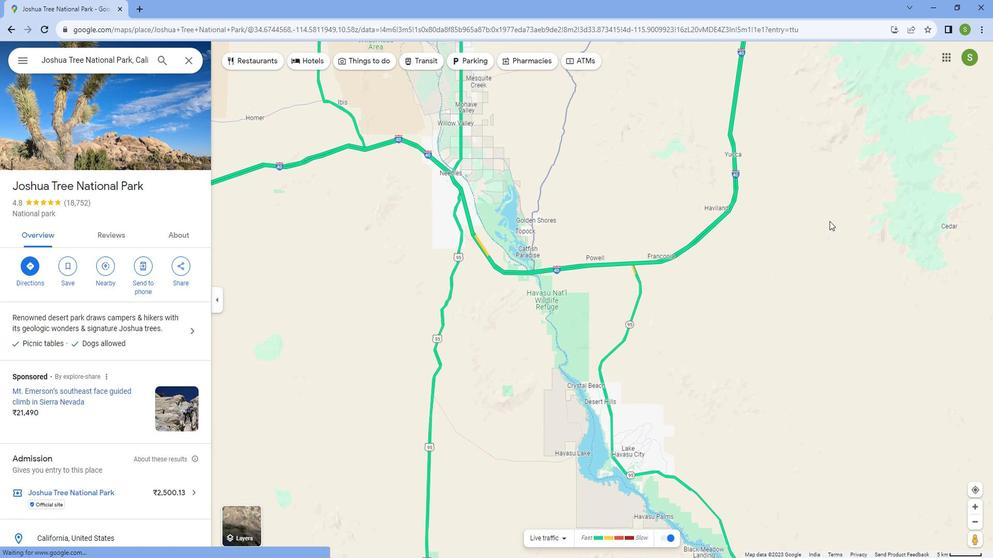 
Action: Mouse scrolled (829, 212) with delta (0, 0)
Screenshot: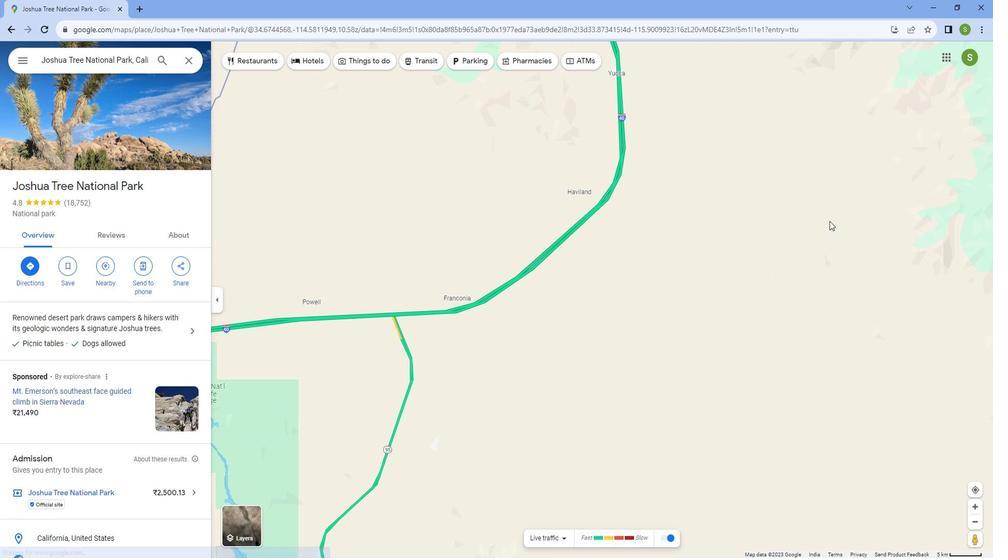 
Action: Mouse scrolled (829, 212) with delta (0, 0)
Screenshot: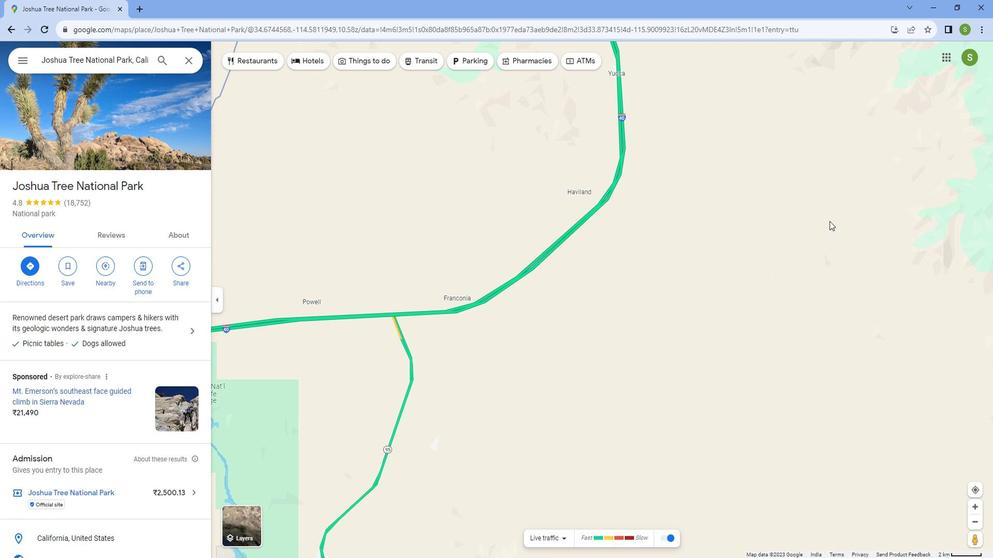 
Action: Mouse scrolled (829, 212) with delta (0, 0)
Screenshot: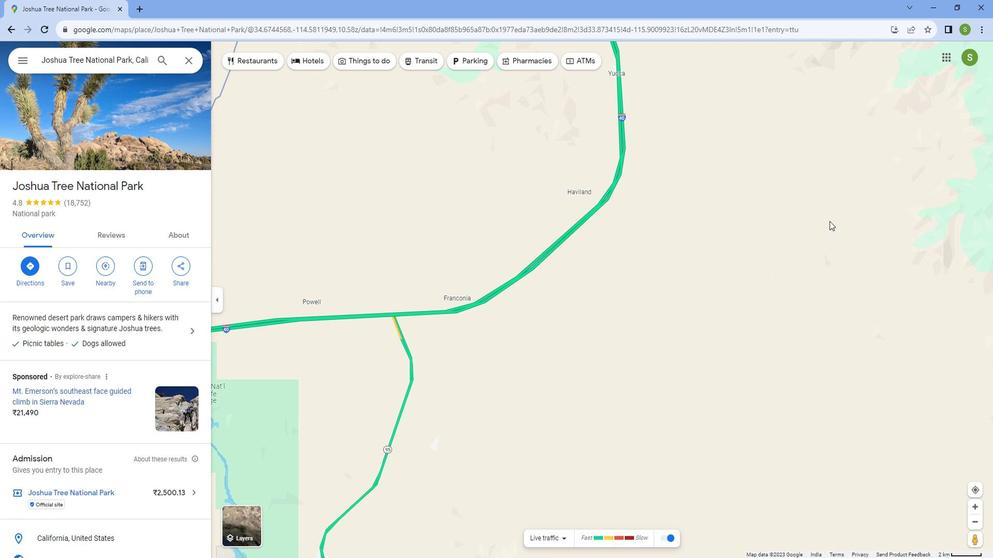 
Action: Mouse scrolled (829, 212) with delta (0, 0)
Screenshot: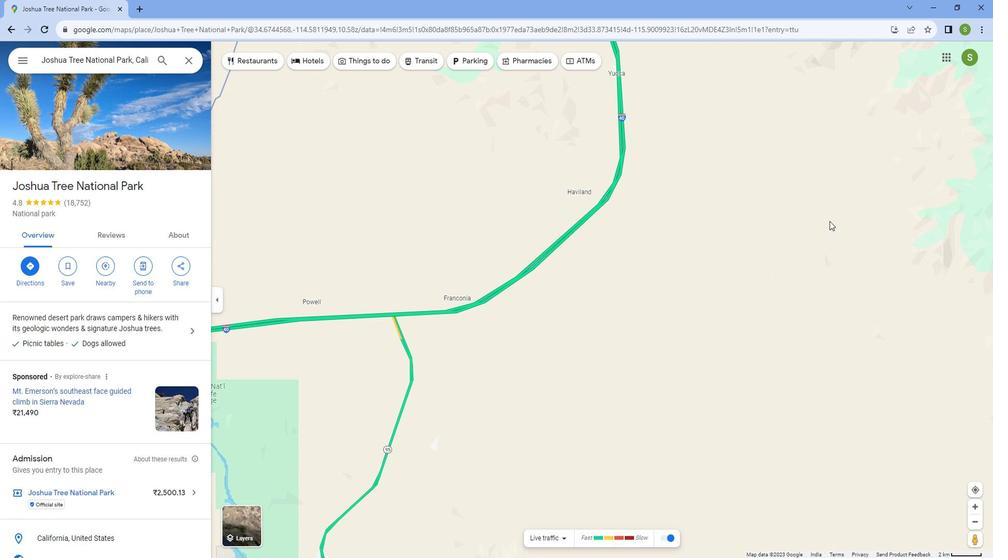 
Action: Mouse scrolled (829, 212) with delta (0, 0)
Screenshot: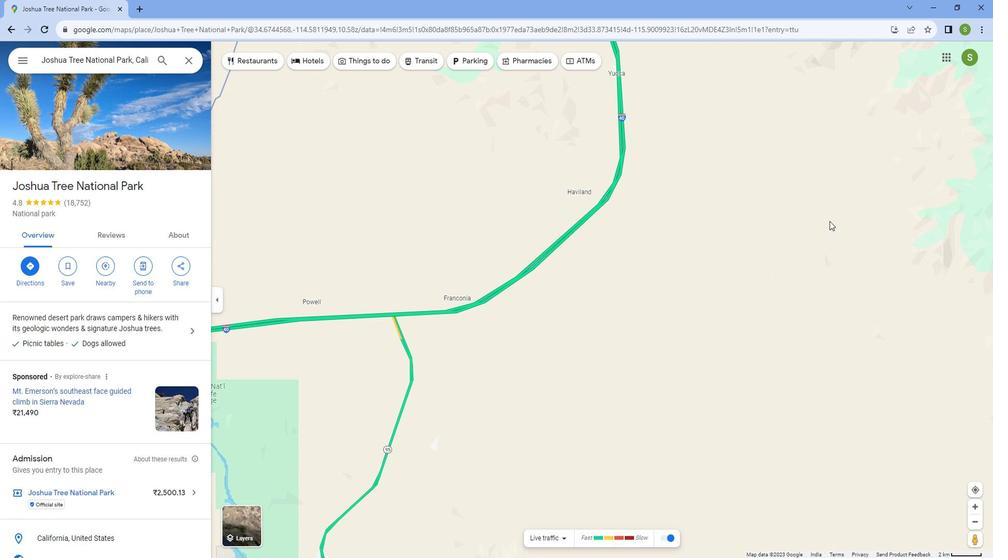 
Action: Mouse scrolled (829, 212) with delta (0, 0)
Screenshot: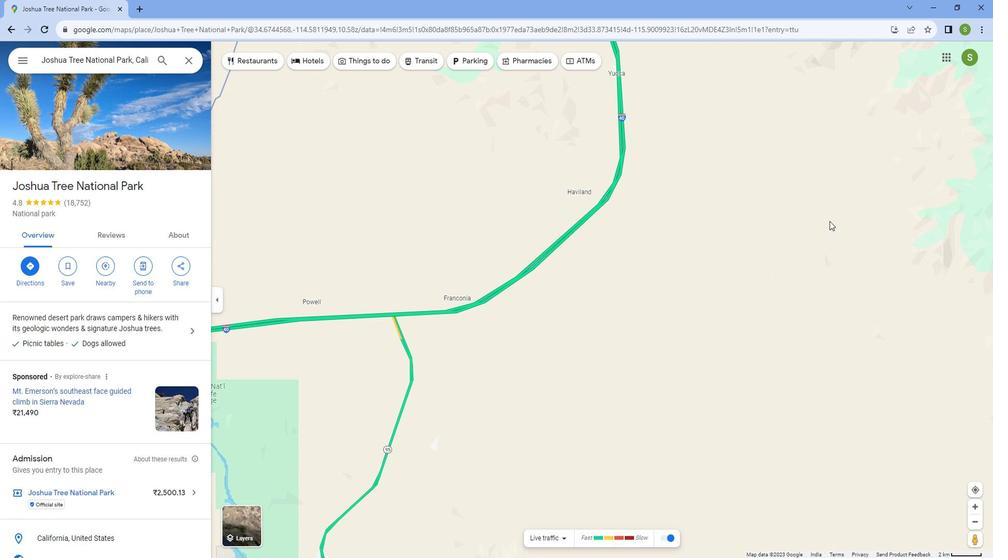 
Action: Mouse scrolled (829, 212) with delta (0, 0)
Screenshot: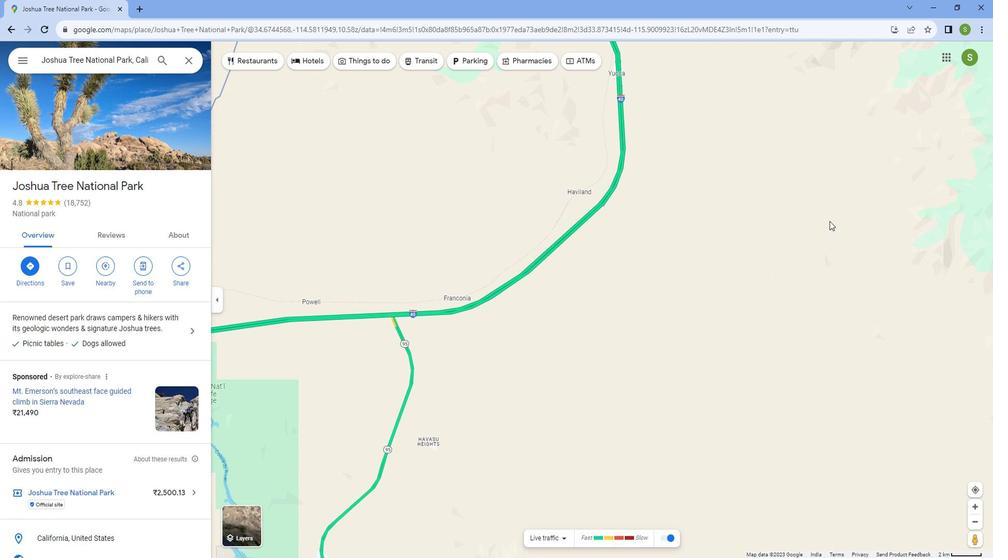 
Action: Mouse scrolled (829, 212) with delta (0, 0)
Screenshot: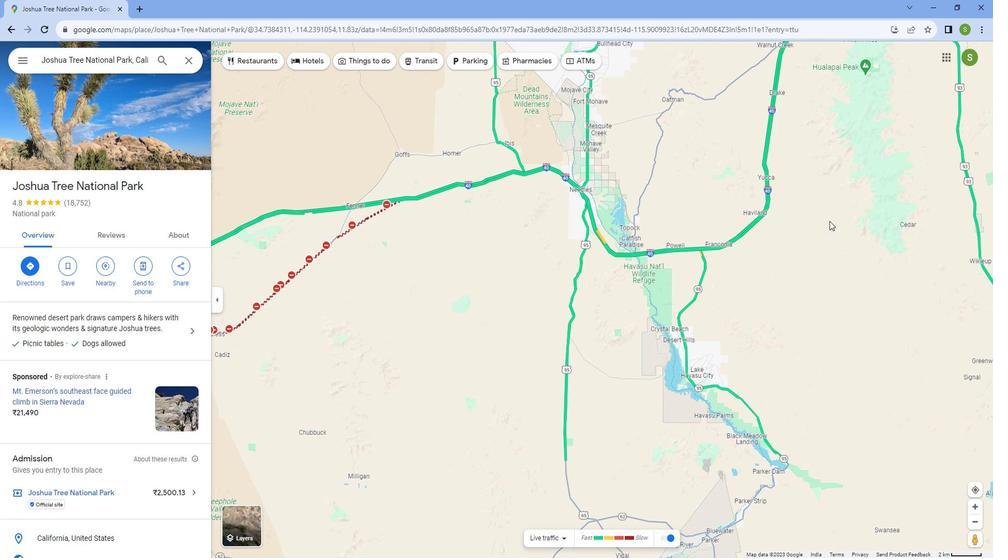 
Action: Mouse scrolled (829, 212) with delta (0, 0)
Screenshot: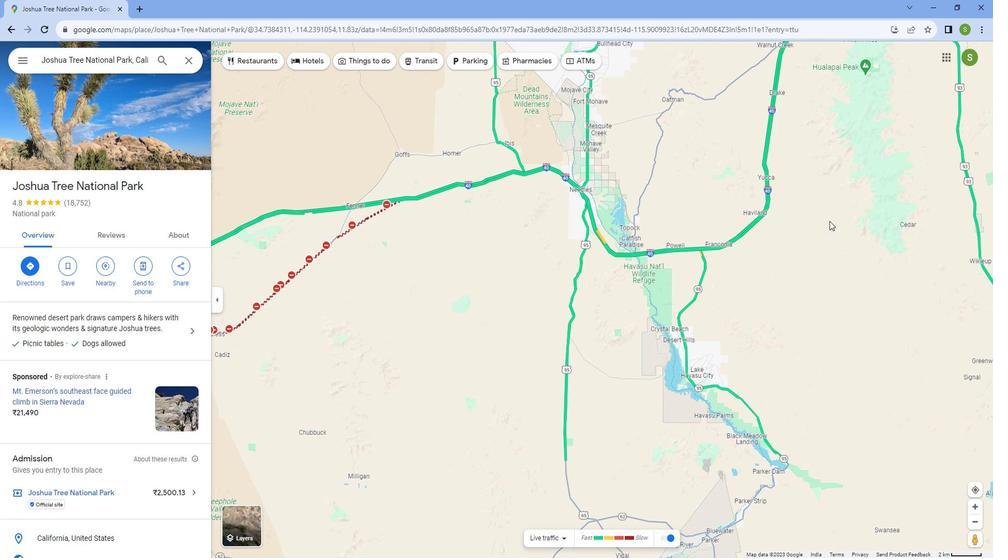
Action: Mouse scrolled (829, 212) with delta (0, 0)
Screenshot: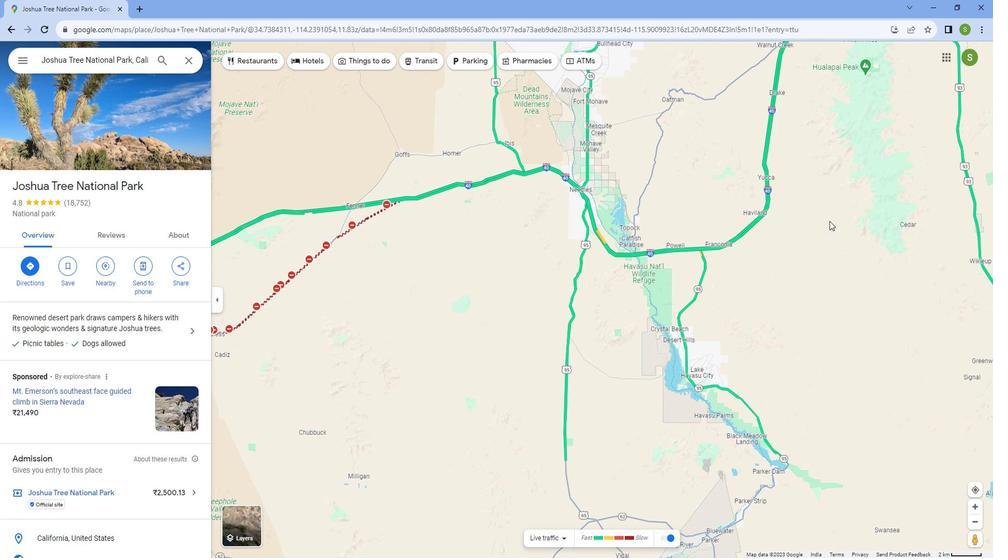 
Action: Mouse scrolled (829, 212) with delta (0, 0)
Screenshot: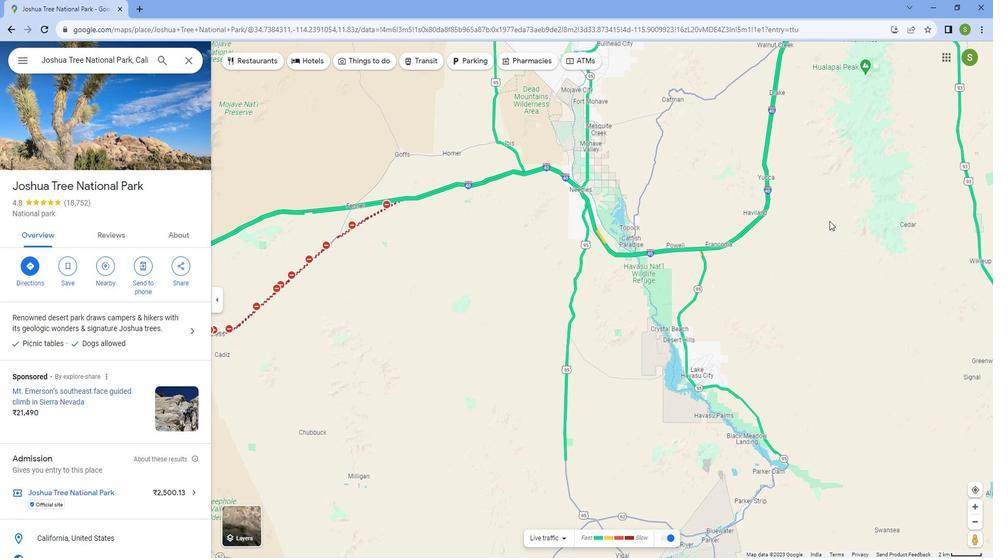 
Action: Mouse scrolled (829, 212) with delta (0, 0)
Screenshot: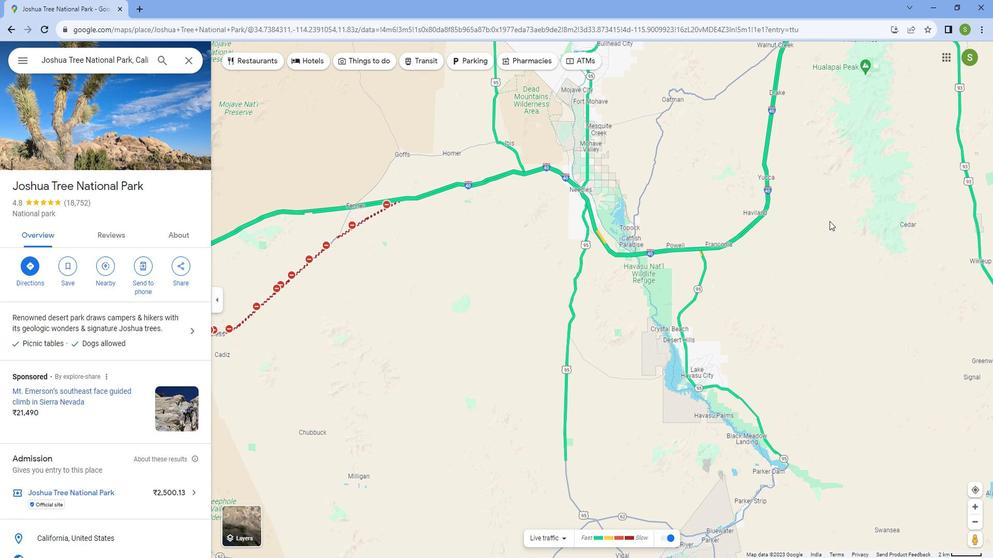 
Action: Mouse scrolled (829, 212) with delta (0, 0)
Screenshot: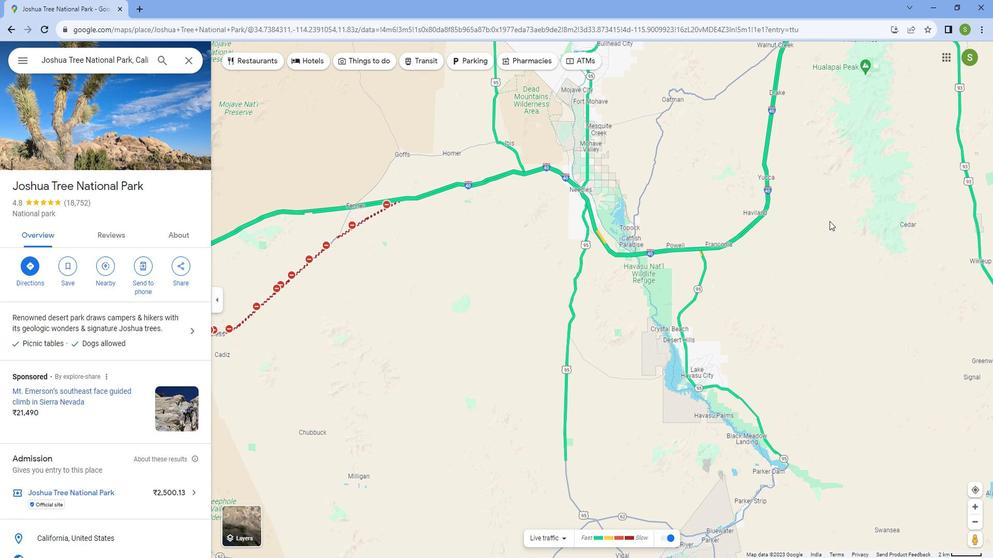 
Action: Mouse scrolled (829, 212) with delta (0, 0)
Screenshot: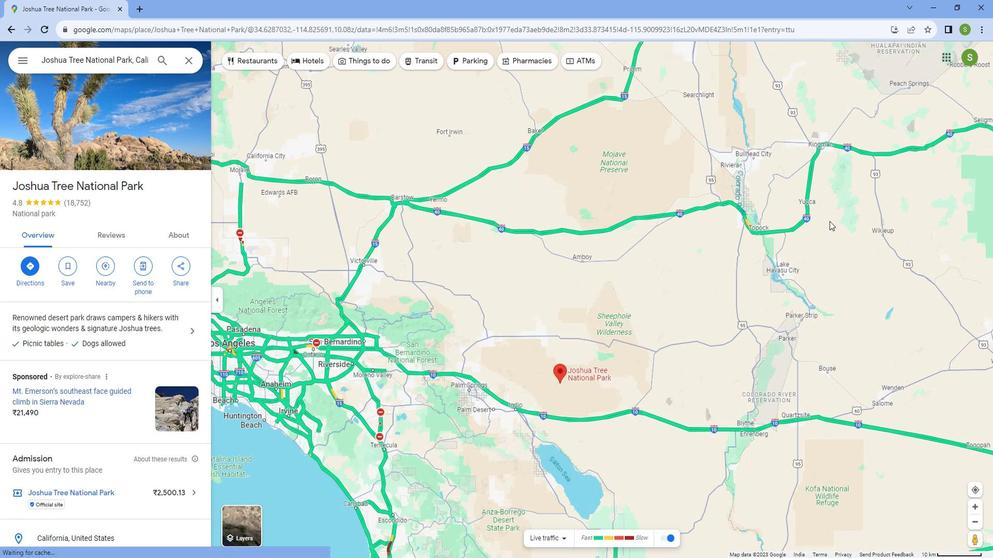 
Action: Mouse scrolled (829, 212) with delta (0, 0)
Screenshot: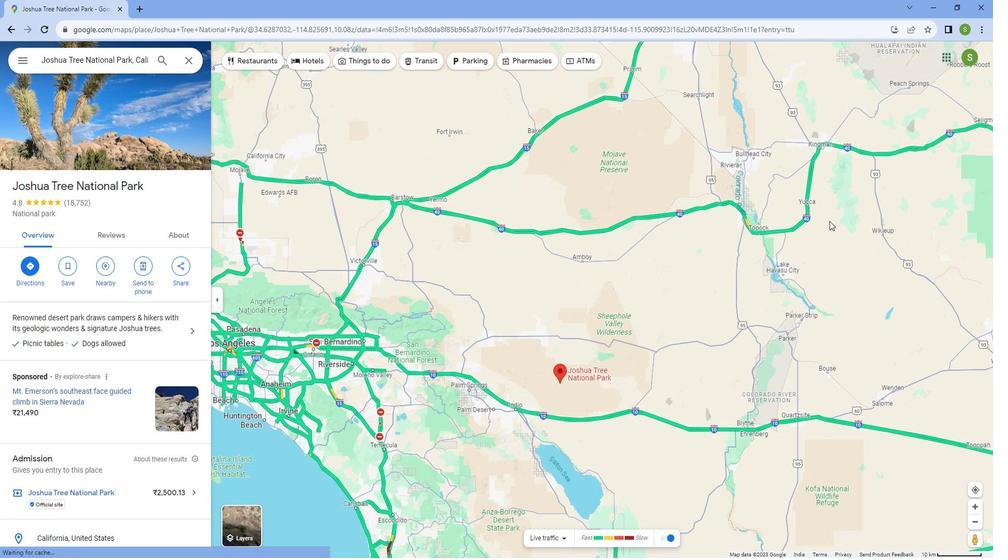 
Action: Mouse scrolled (829, 212) with delta (0, 0)
Screenshot: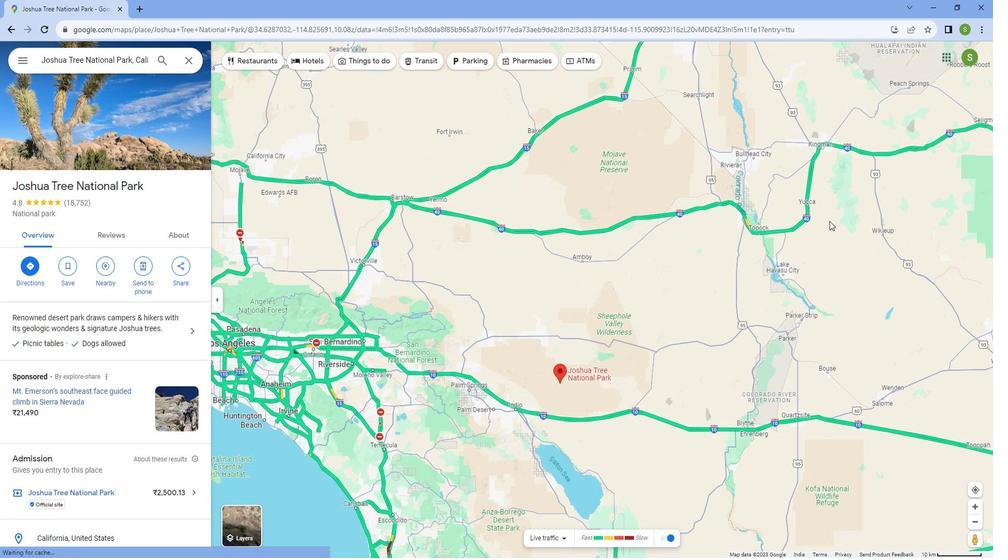 
Action: Mouse moved to (829, 213)
Screenshot: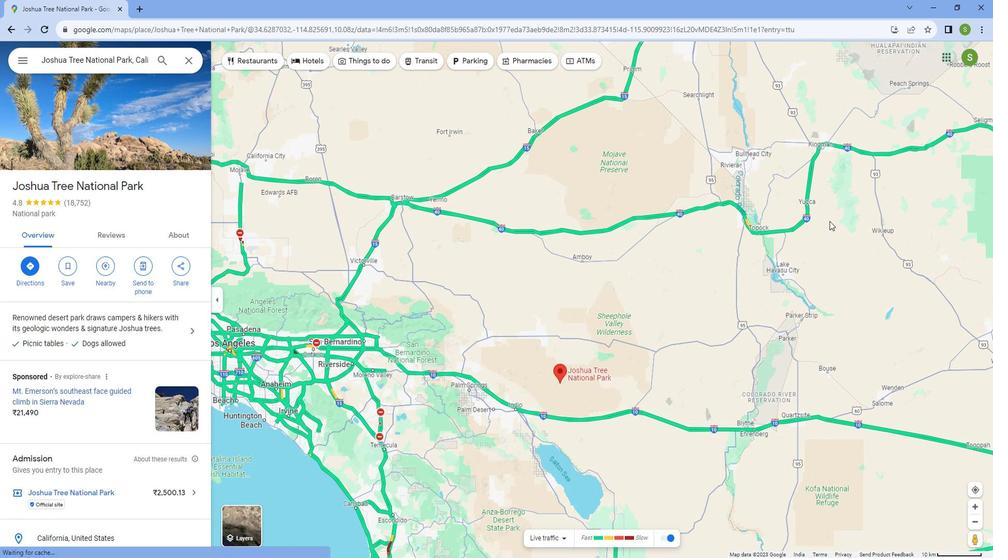 
Action: Mouse scrolled (829, 212) with delta (0, 0)
Screenshot: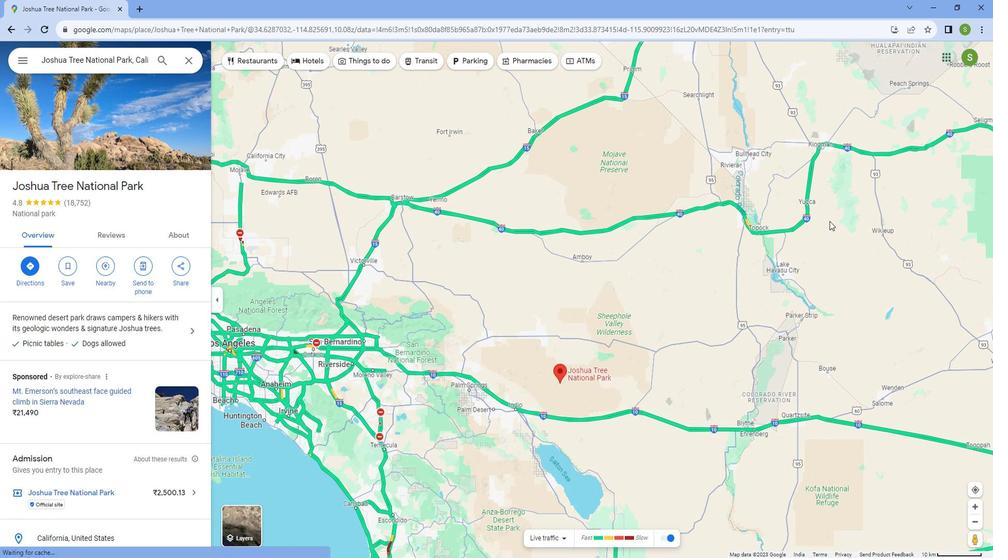 
Action: Mouse moved to (704, 357)
Screenshot: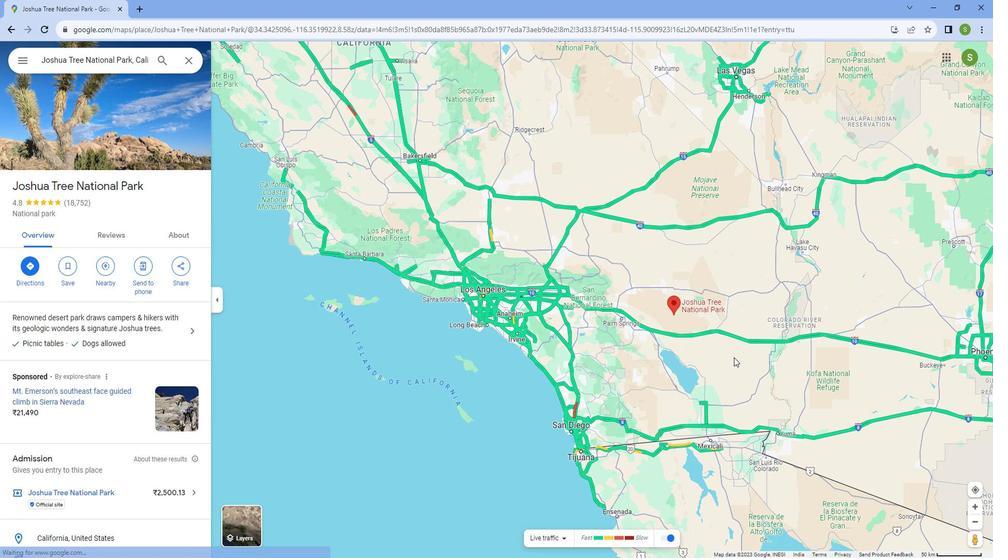 
Action: Mouse scrolled (704, 358) with delta (0, 0)
Screenshot: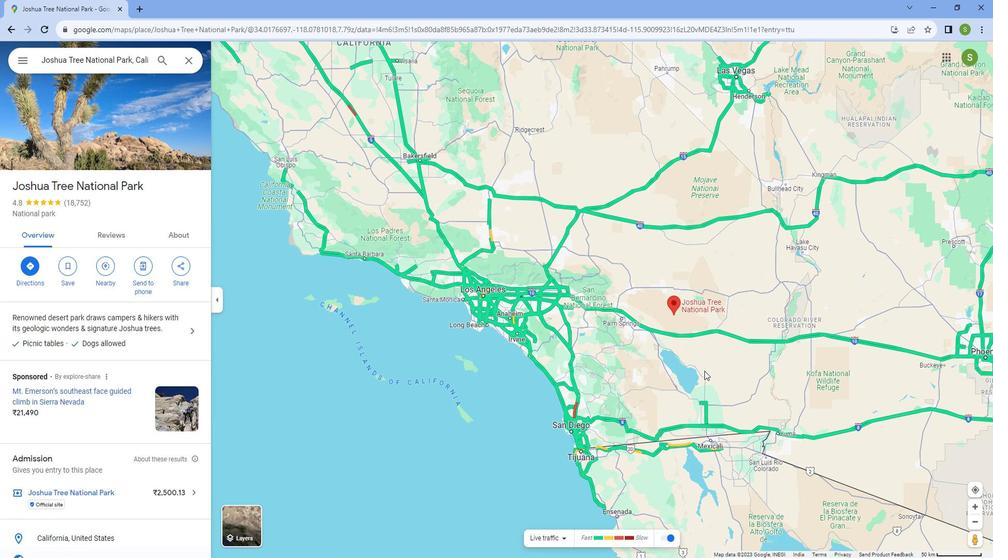 
Action: Mouse scrolled (704, 358) with delta (0, 0)
Screenshot: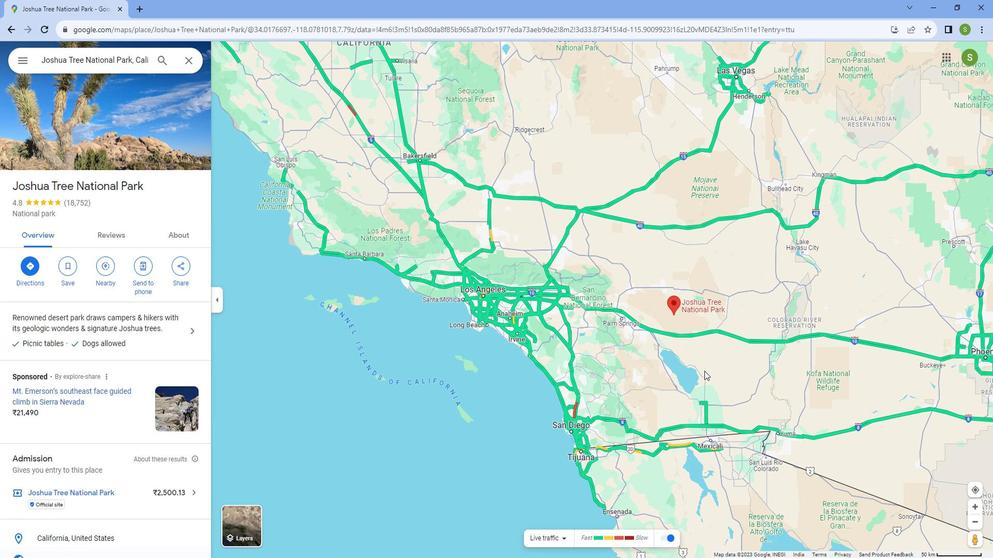 
Action: Mouse scrolled (704, 358) with delta (0, 0)
Screenshot: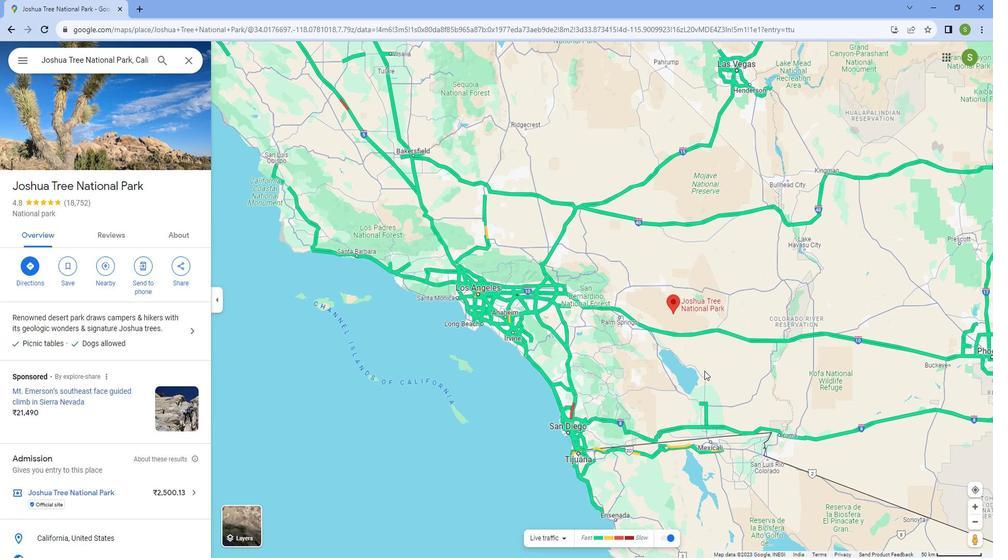 
Action: Mouse scrolled (704, 358) with delta (0, 0)
Screenshot: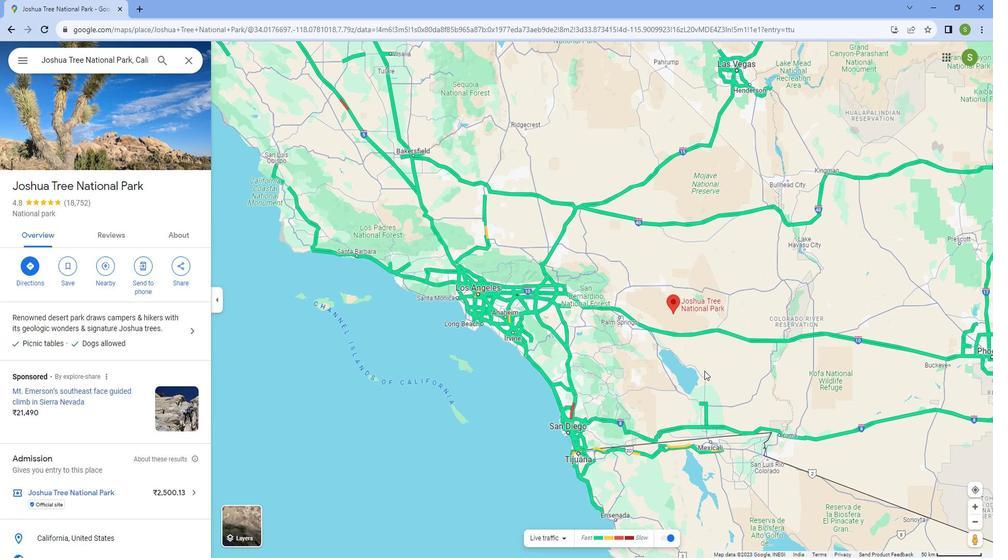 
Action: Mouse scrolled (704, 358) with delta (0, 0)
Screenshot: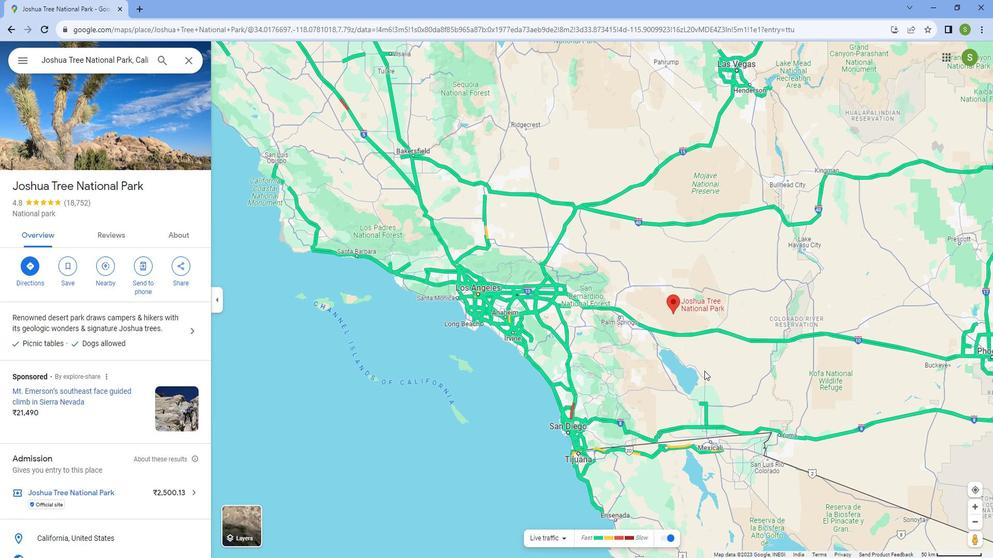 
Action: Mouse scrolled (704, 358) with delta (0, 0)
Screenshot: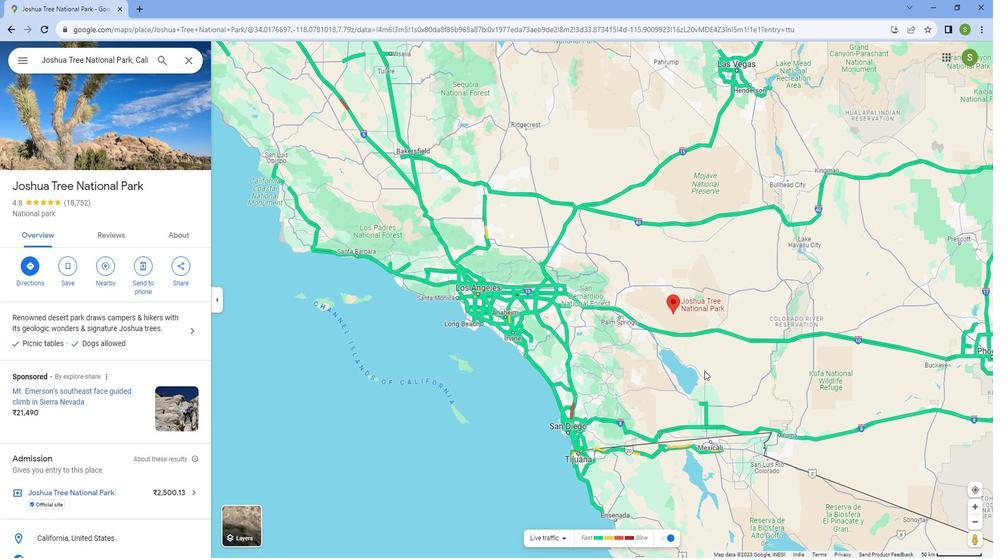 
Action: Mouse scrolled (704, 357) with delta (0, 0)
Screenshot: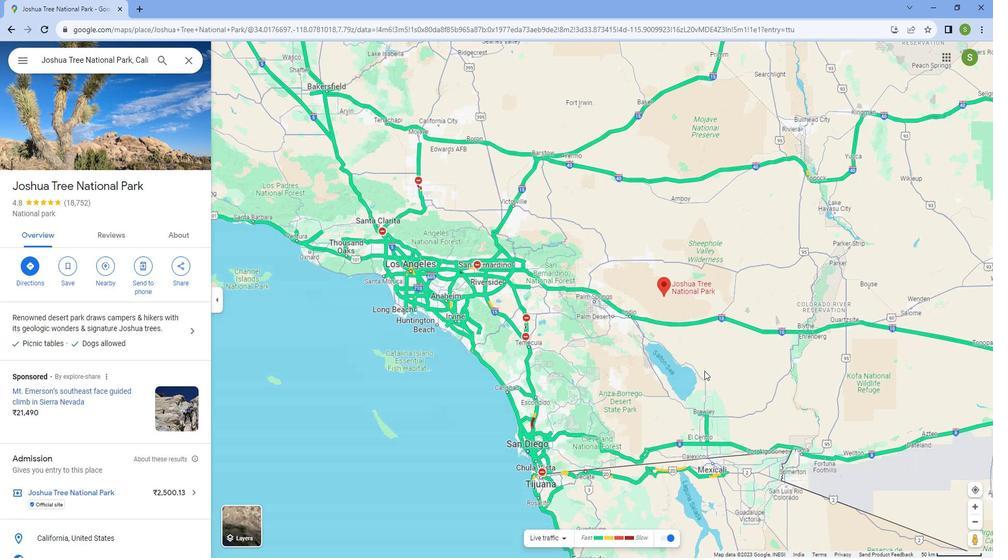 
Action: Mouse moved to (702, 355)
Screenshot: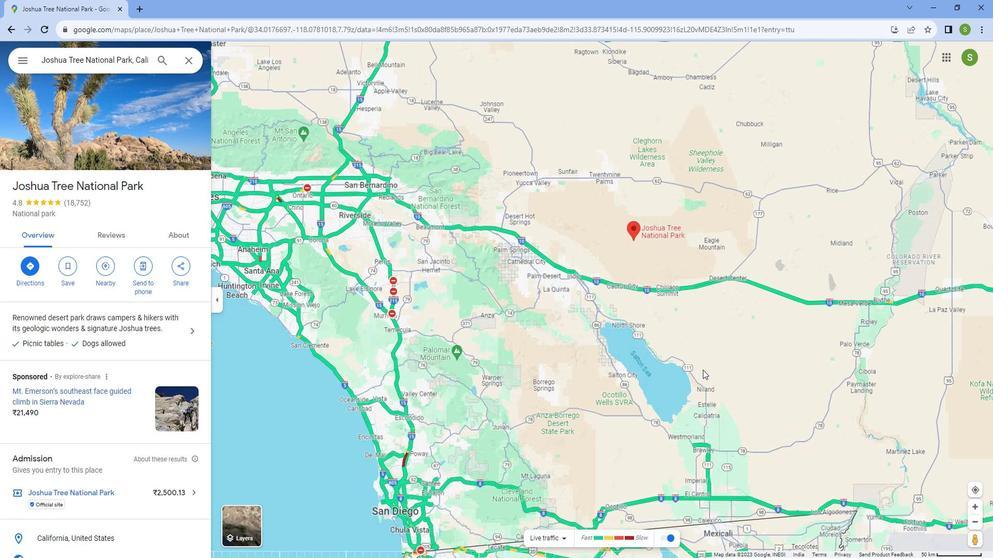 
Action: Mouse scrolled (702, 356) with delta (0, 0)
Screenshot: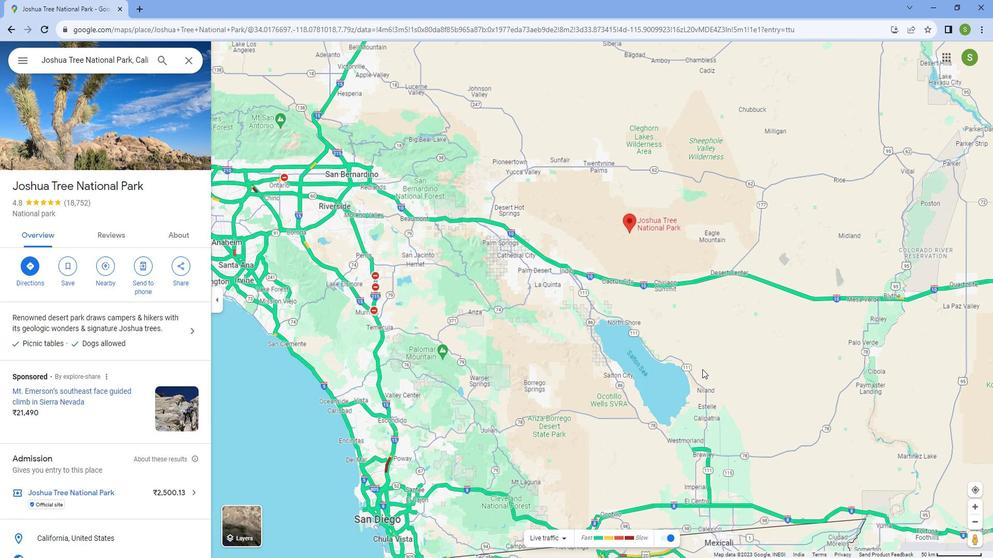 
Action: Mouse scrolled (702, 356) with delta (0, 0)
Screenshot: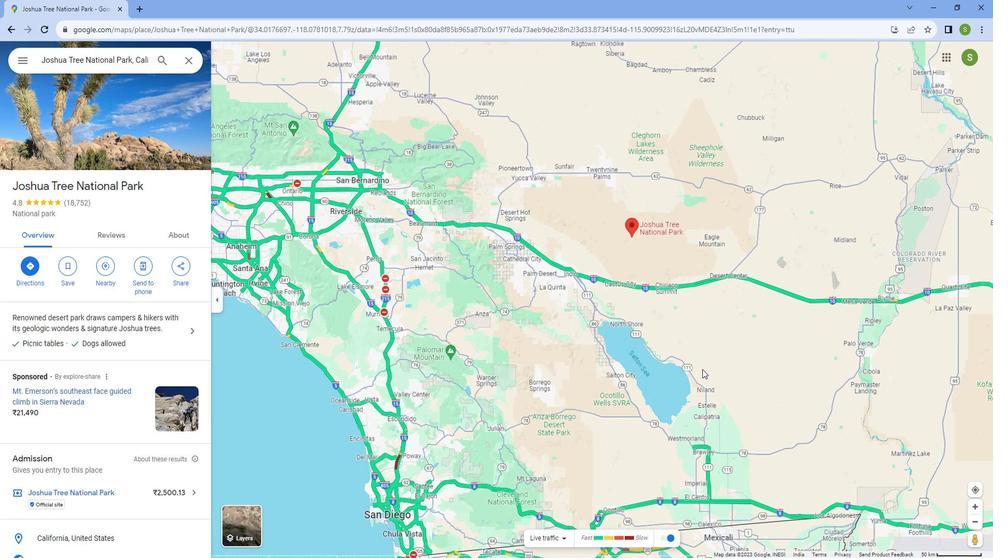 
Action: Mouse scrolled (702, 356) with delta (0, 0)
Screenshot: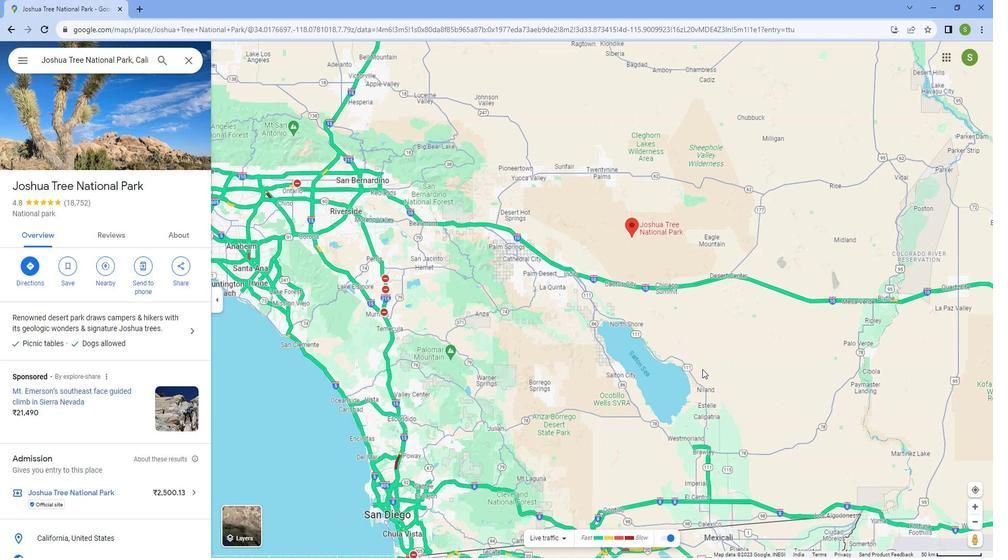 
Action: Mouse scrolled (702, 356) with delta (0, 0)
Screenshot: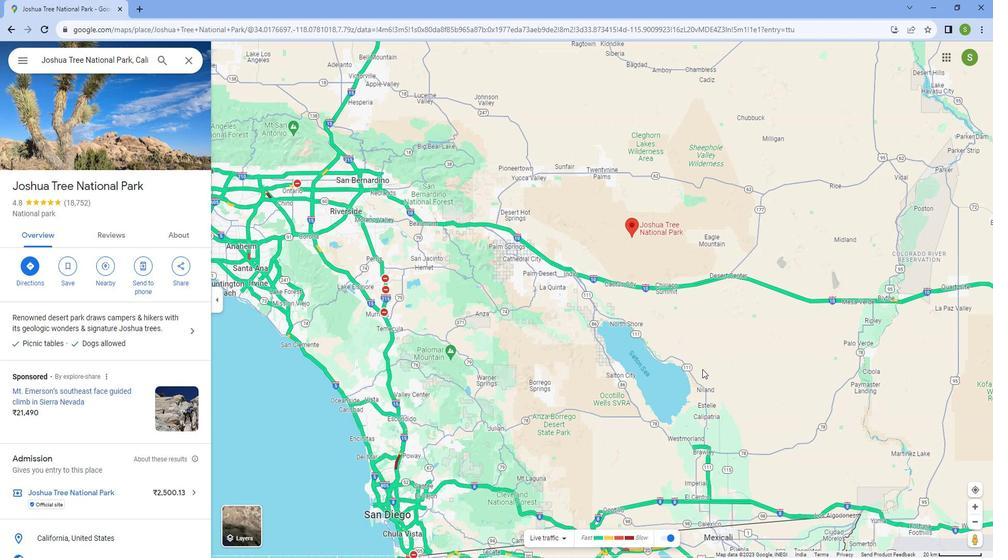 
Action: Mouse moved to (578, 217)
Screenshot: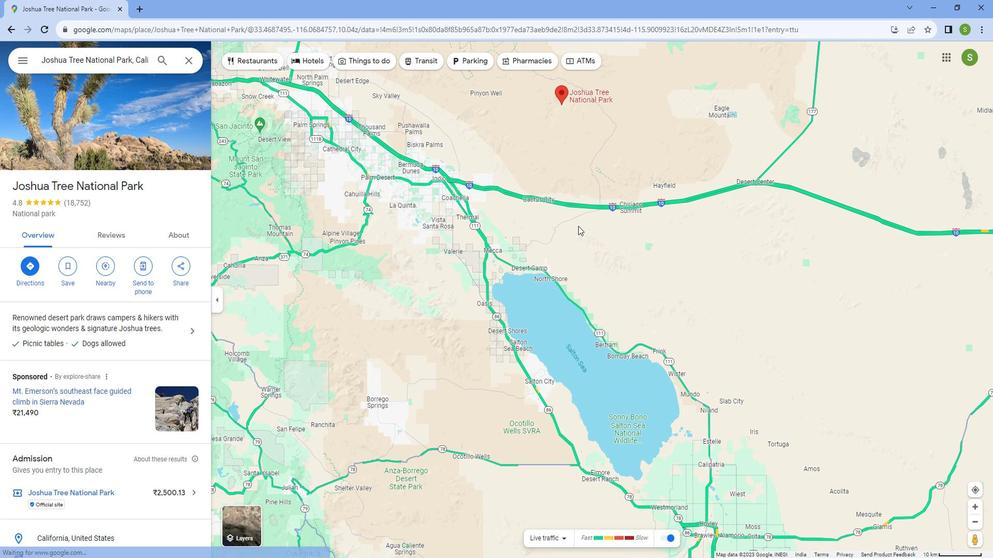 
Action: Mouse scrolled (578, 217) with delta (0, 0)
Screenshot: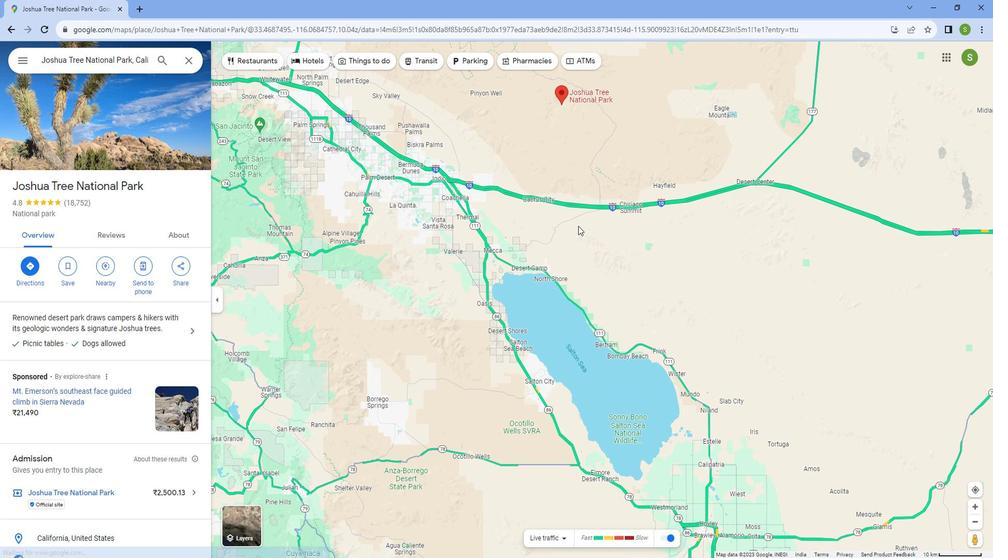 
Action: Mouse moved to (577, 217)
Screenshot: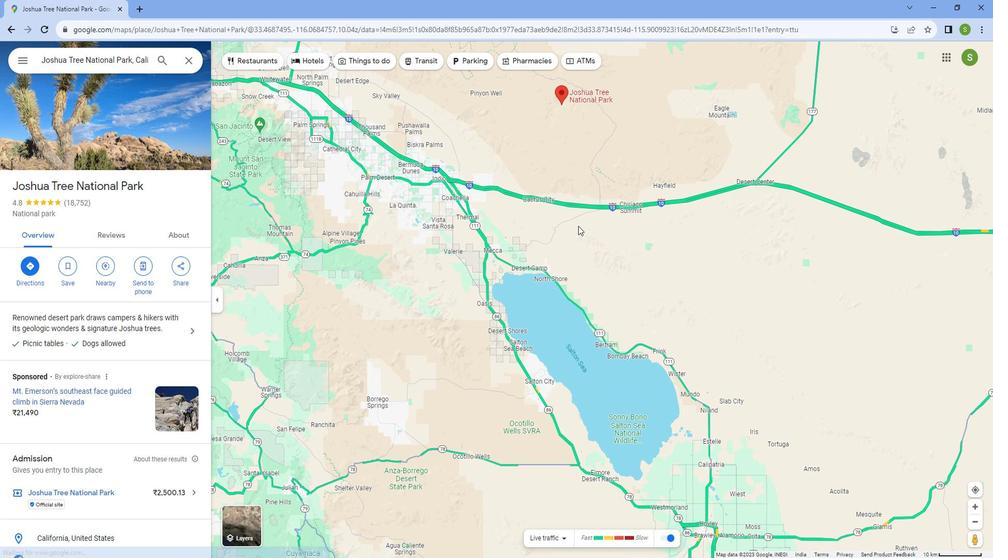 
Action: Mouse scrolled (577, 217) with delta (0, 0)
Screenshot: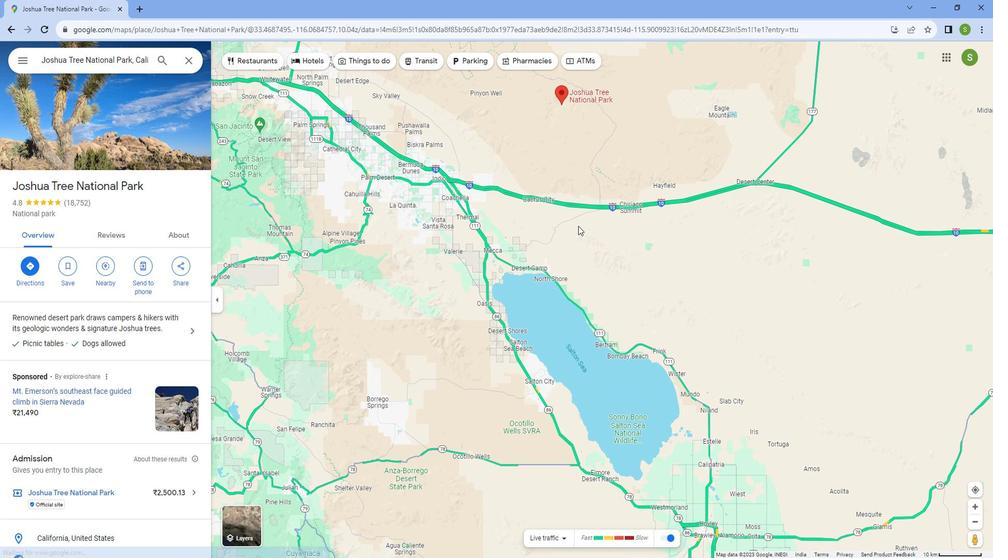 
Action: Mouse scrolled (577, 217) with delta (0, 0)
Screenshot: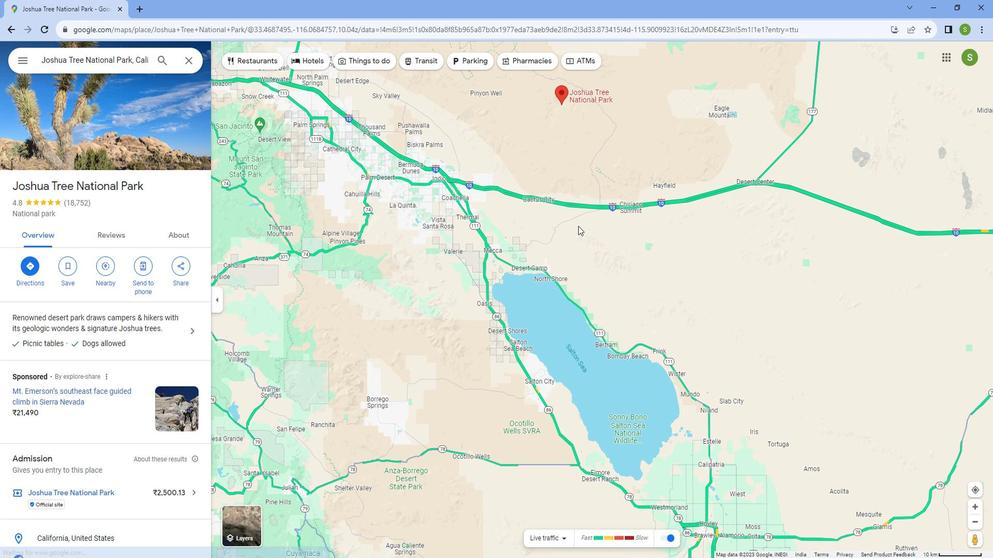 
Action: Mouse scrolled (577, 217) with delta (0, 0)
Screenshot: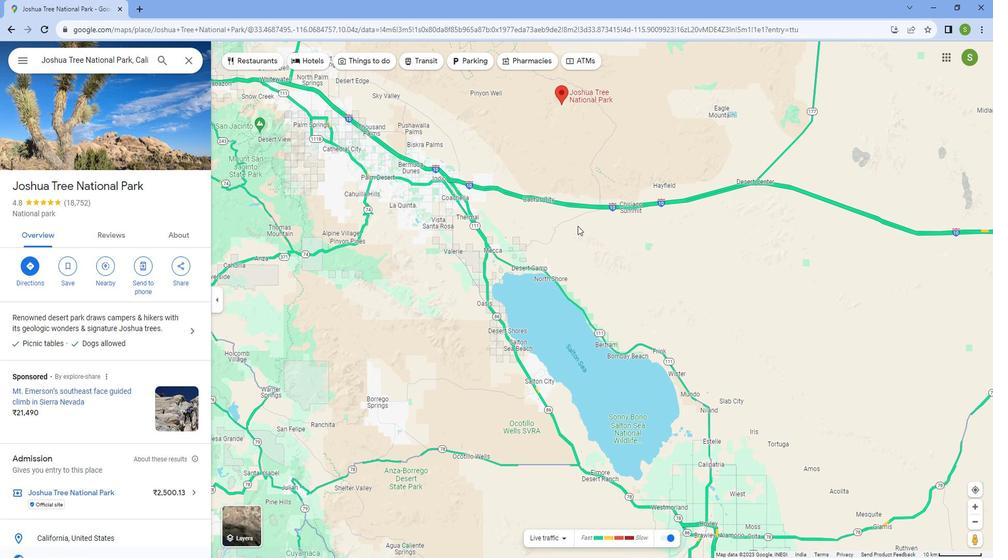 
Action: Mouse moved to (572, 128)
Screenshot: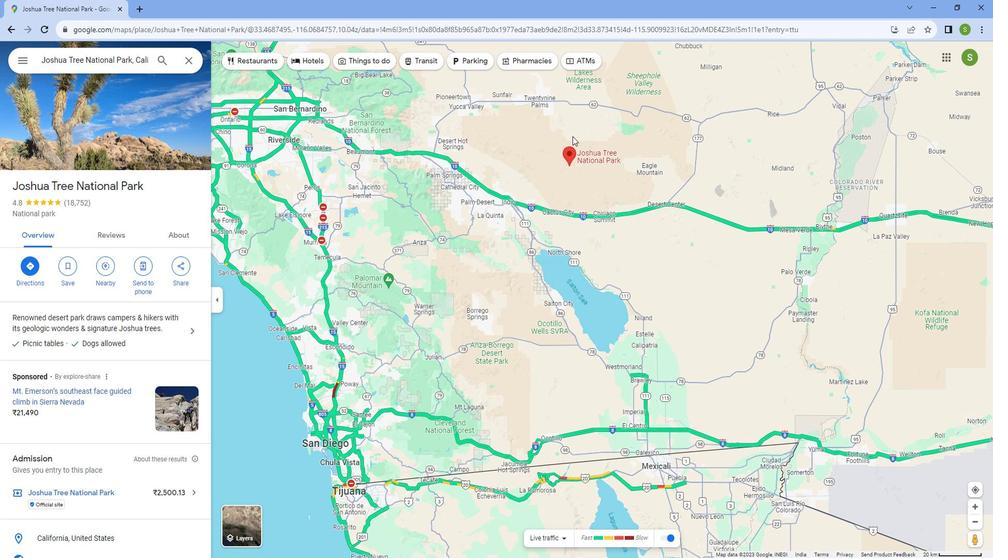 
Action: Mouse scrolled (572, 128) with delta (0, 0)
Screenshot: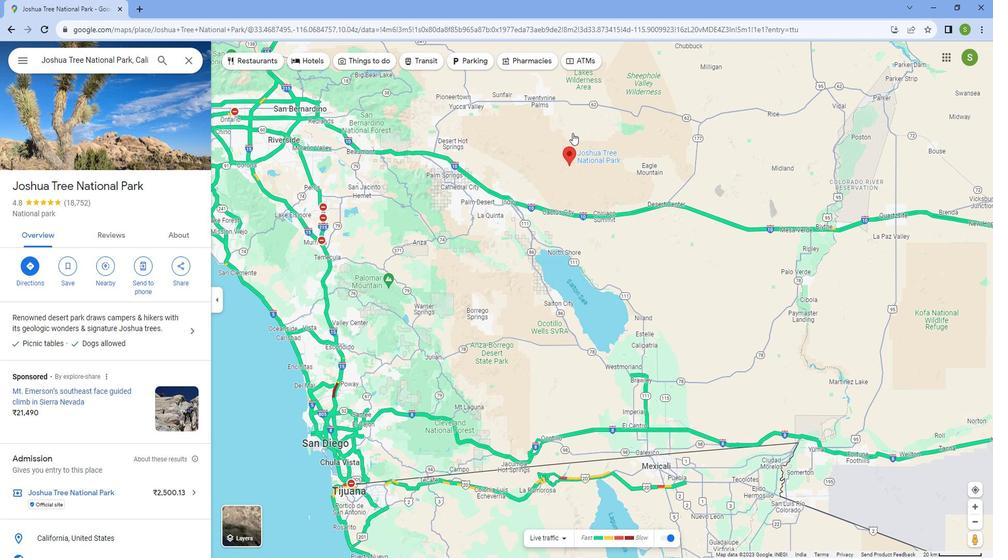 
Action: Mouse scrolled (572, 128) with delta (0, 0)
Screenshot: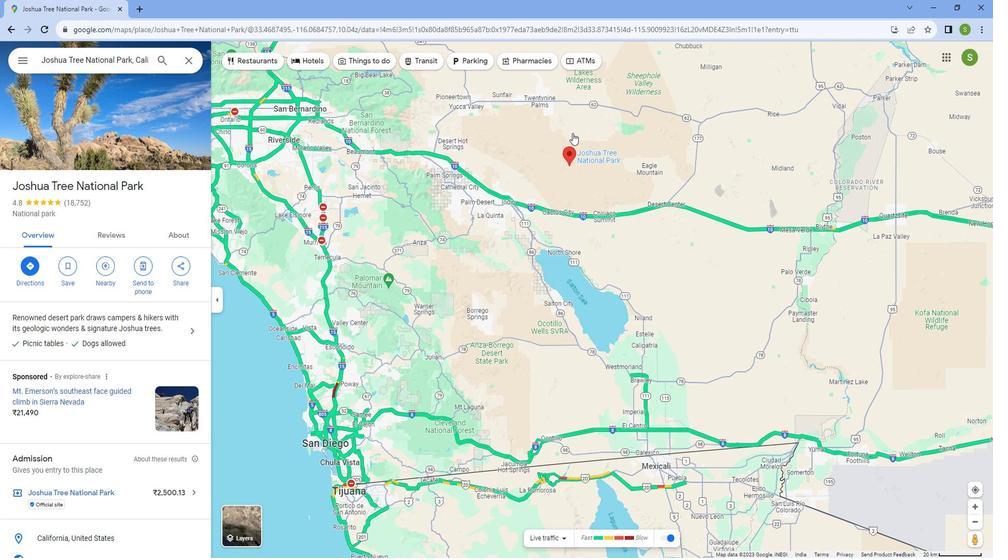 
Action: Mouse scrolled (572, 128) with delta (0, 0)
Screenshot: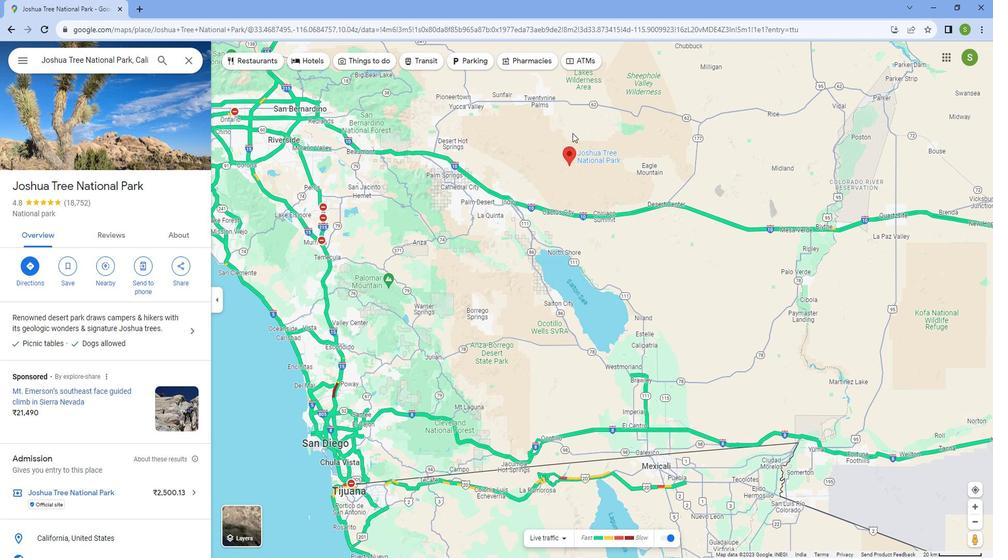 
Action: Mouse scrolled (572, 128) with delta (0, 0)
Screenshot: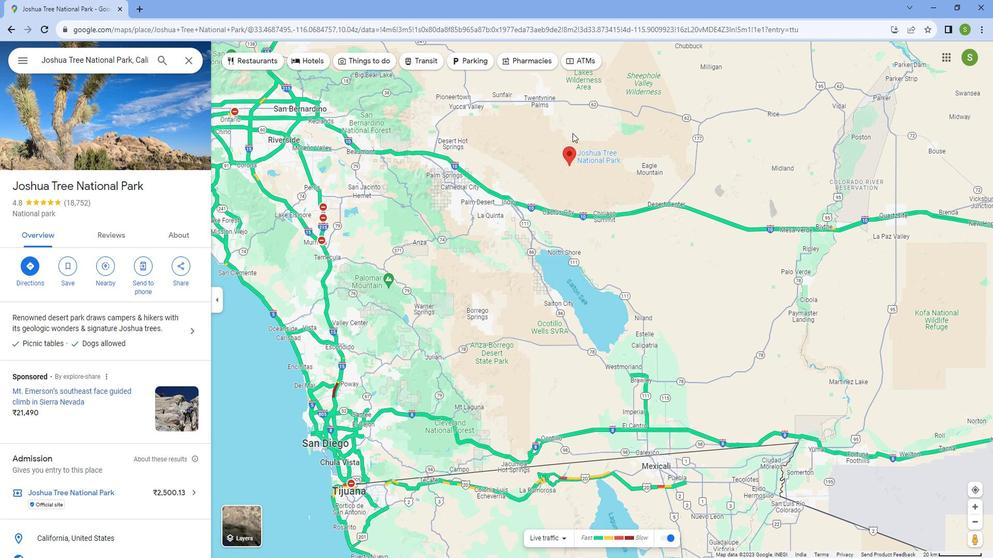 
Action: Mouse moved to (572, 128)
Screenshot: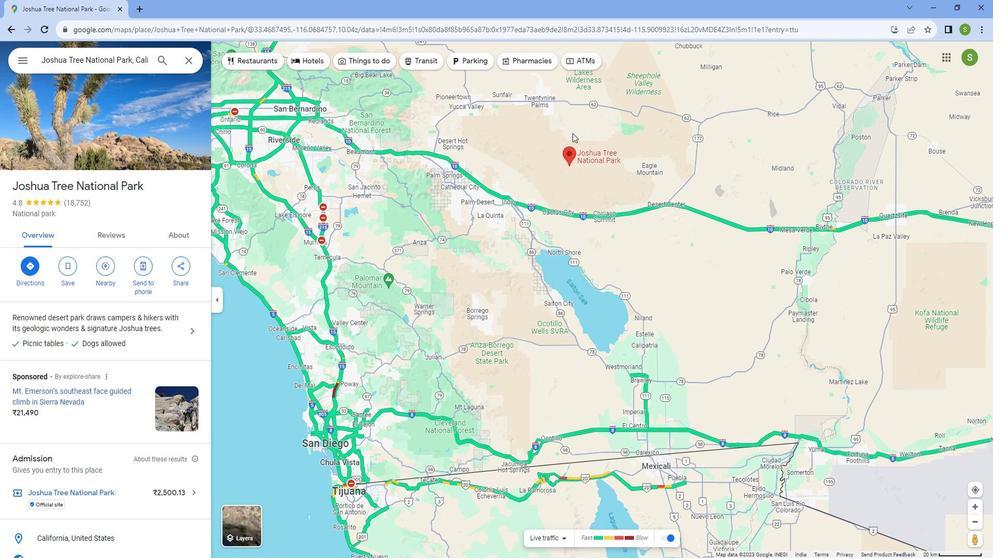 
Action: Mouse scrolled (572, 128) with delta (0, 0)
Screenshot: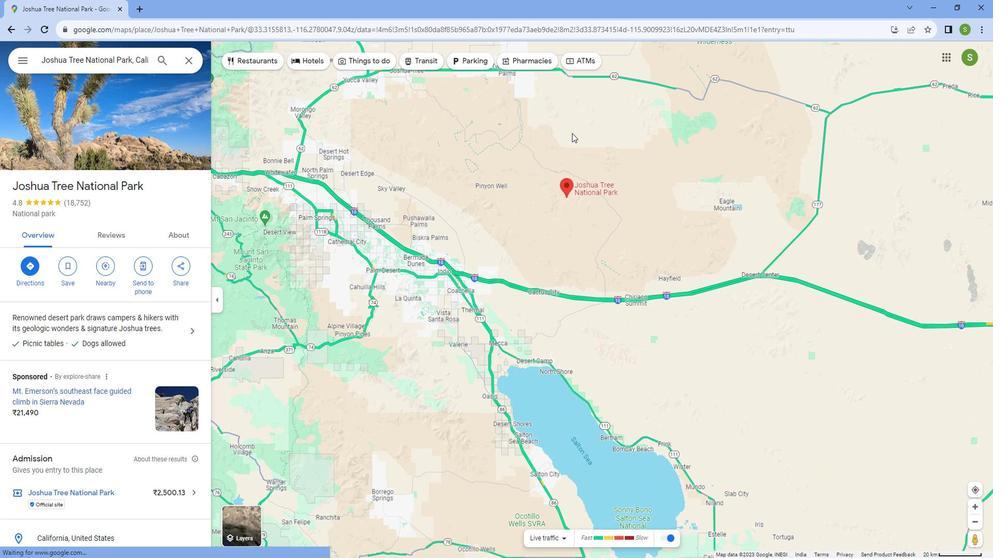 
Action: Mouse scrolled (572, 128) with delta (0, 0)
Screenshot: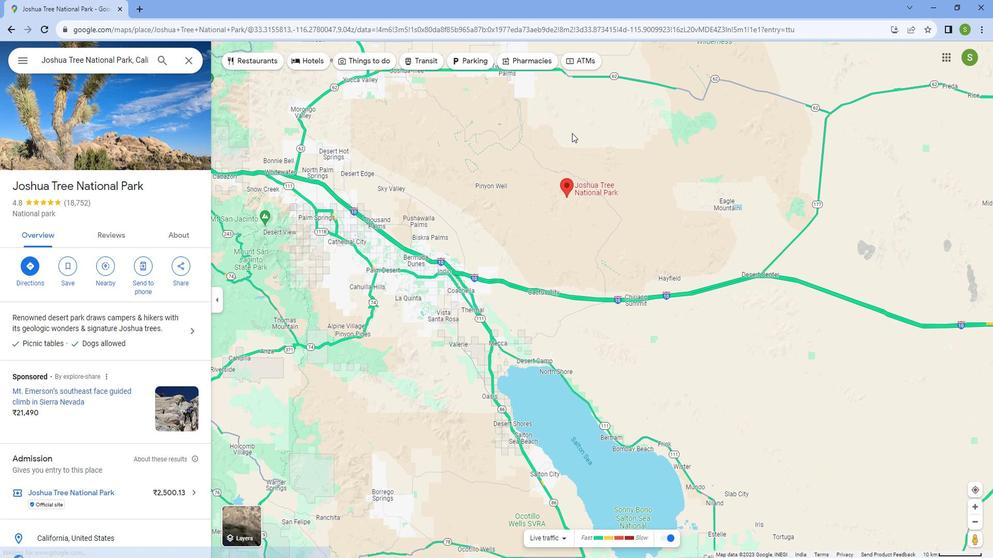 
Action: Mouse moved to (571, 128)
Screenshot: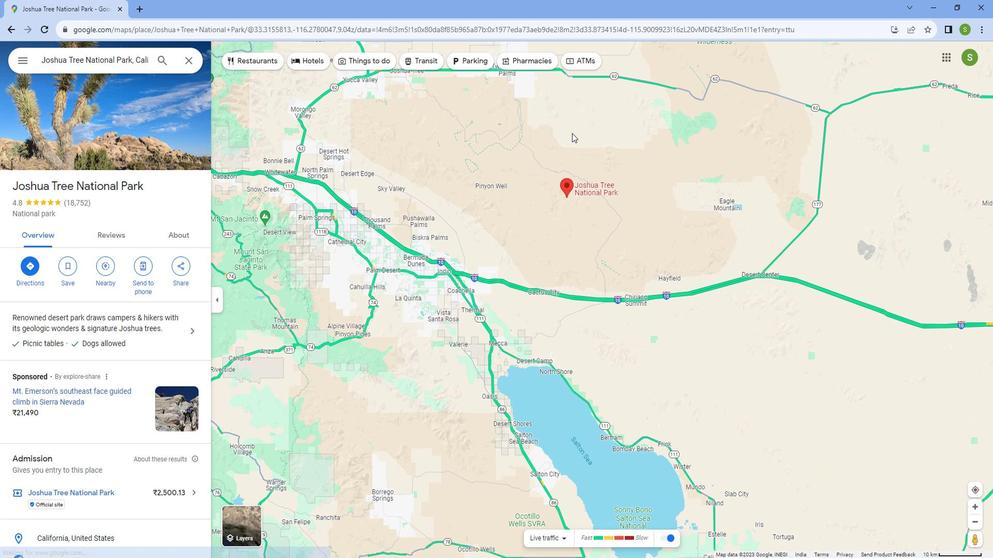 
Action: Mouse scrolled (571, 128) with delta (0, 0)
Screenshot: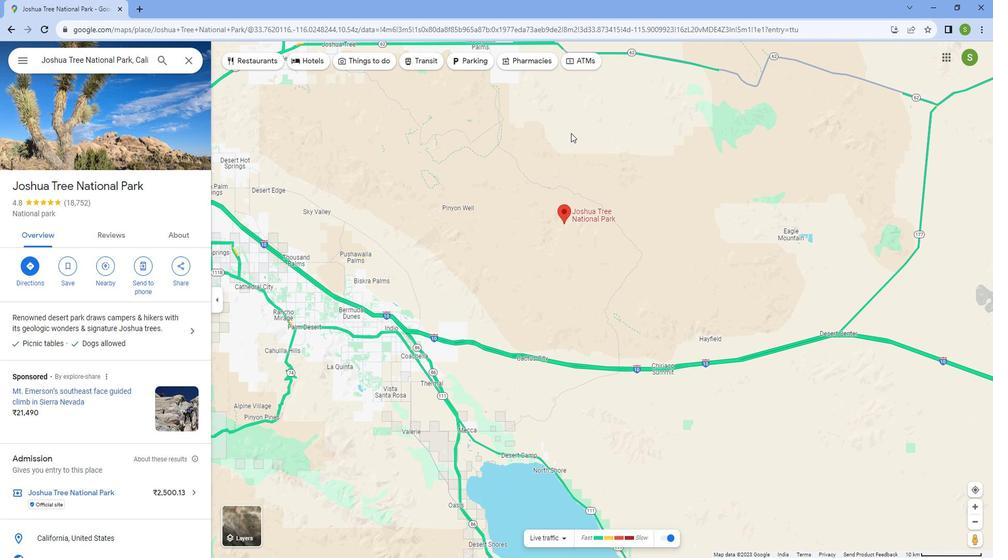 
Action: Mouse scrolled (571, 128) with delta (0, 0)
Screenshot: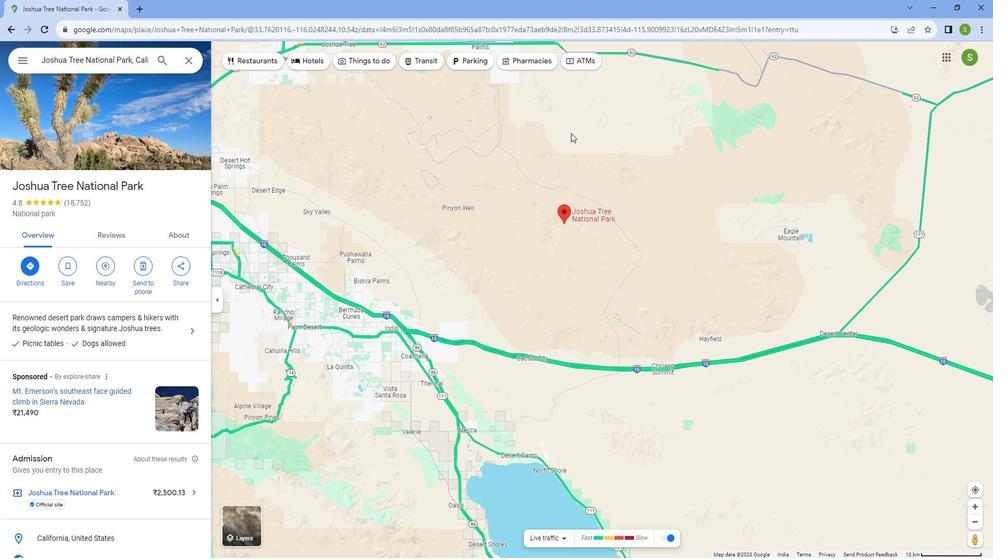 
Action: Mouse scrolled (571, 128) with delta (0, 0)
Screenshot: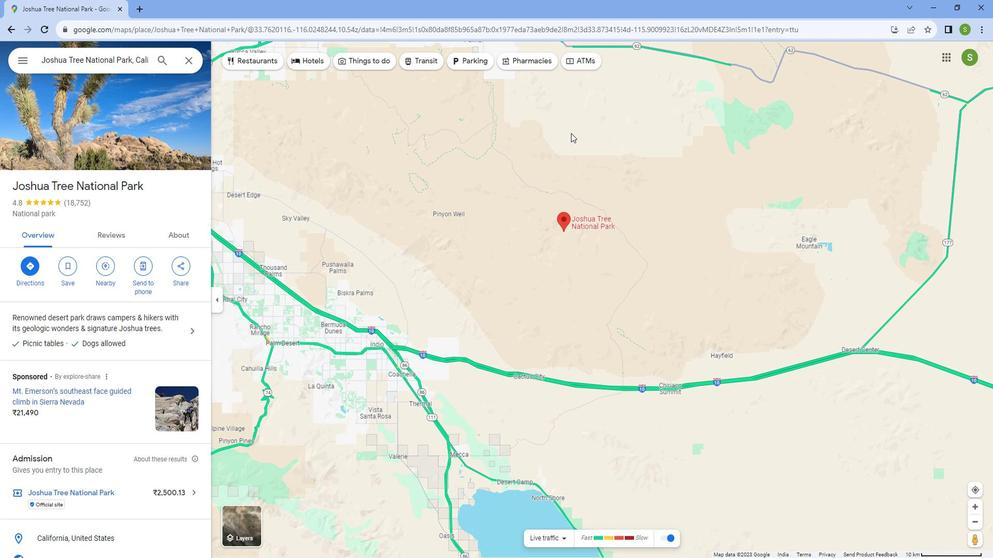
Action: Mouse moved to (570, 136)
Screenshot: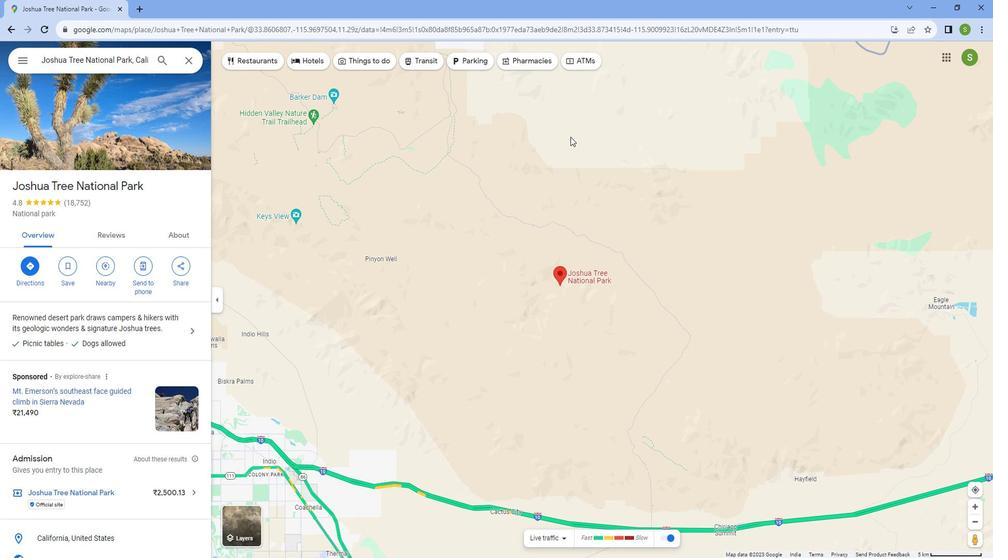 
